 Task: Open Card Work Breakdown Structure Review in Board Market Opportunity Assessment and Prioritization to Workspace Diversity and Inclusion and add a team member Softage.2@softage.net, a label Yellow, a checklist Exchange-Traded Funds (ETFs), an attachment from your onedrive, a color Yellow and finally, add a card description 'Develop and launch new customer feedback program for product improvements' and a comment 'Let us make the most of this opportunity and approach this task with a positive attitude and a commitment to excellence.'. Add a start date 'Jan 06, 1900' with a due date 'Jan 13, 1900'
Action: Mouse moved to (96, 368)
Screenshot: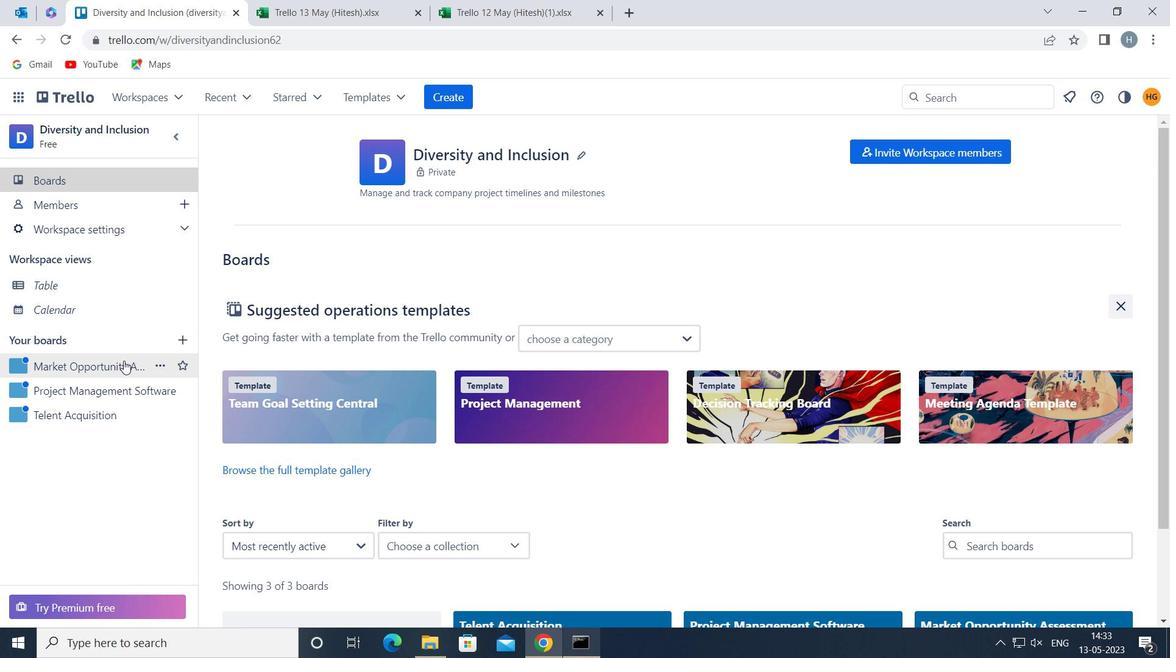 
Action: Mouse pressed left at (96, 368)
Screenshot: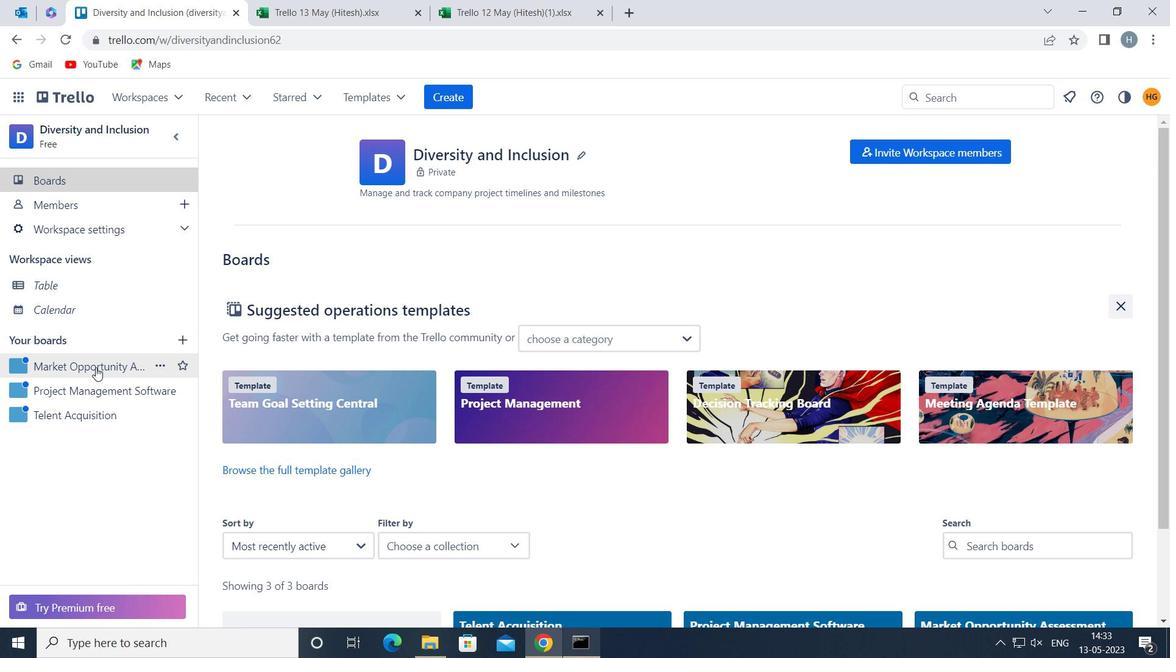 
Action: Mouse moved to (518, 213)
Screenshot: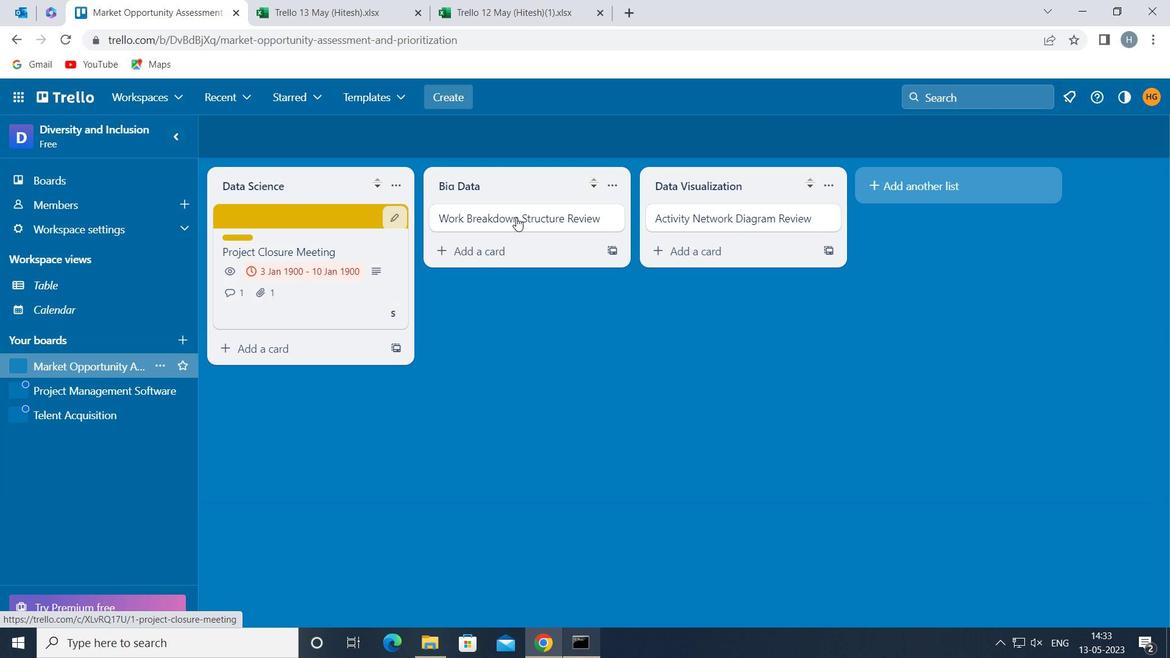 
Action: Mouse pressed left at (518, 213)
Screenshot: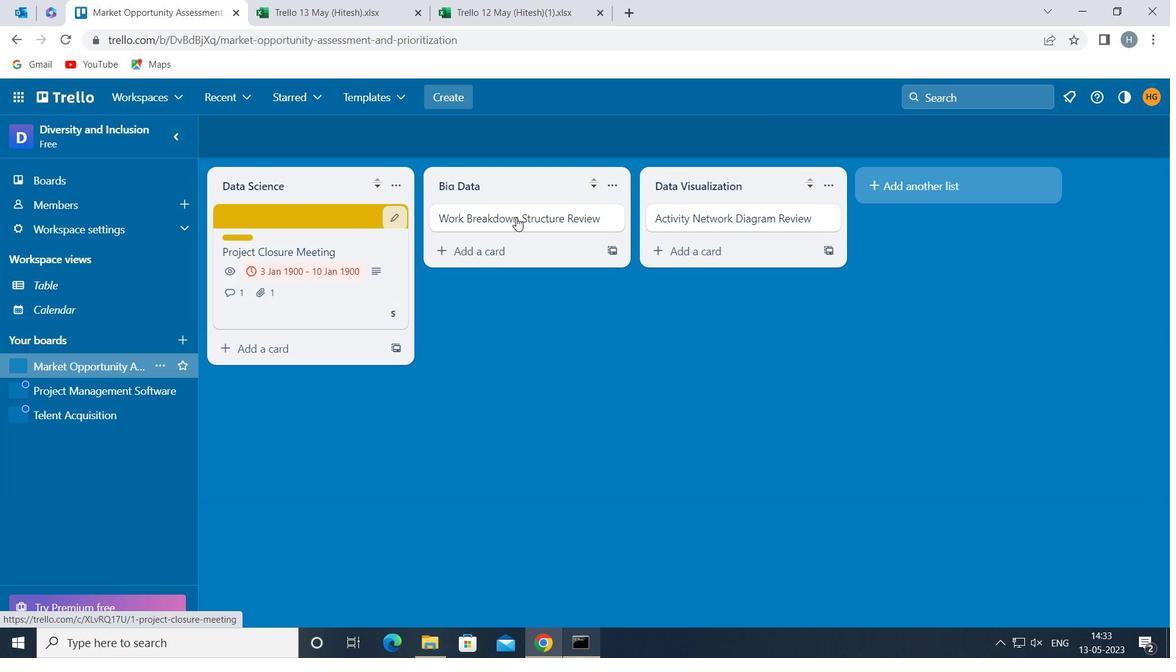 
Action: Mouse moved to (825, 267)
Screenshot: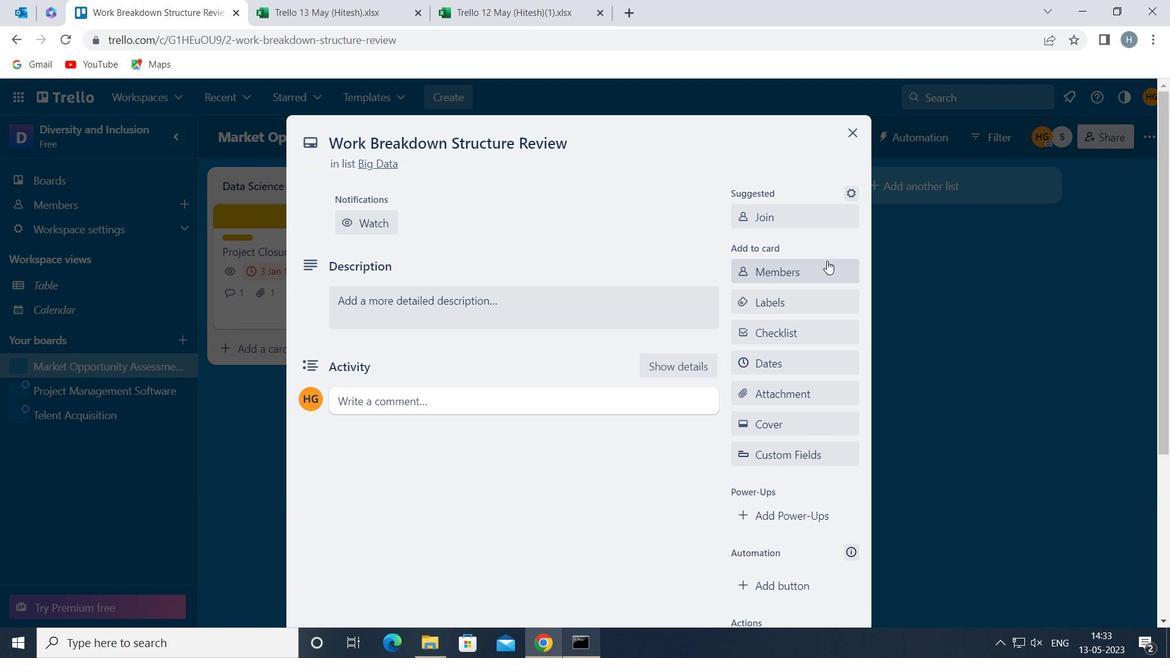 
Action: Mouse pressed left at (825, 267)
Screenshot: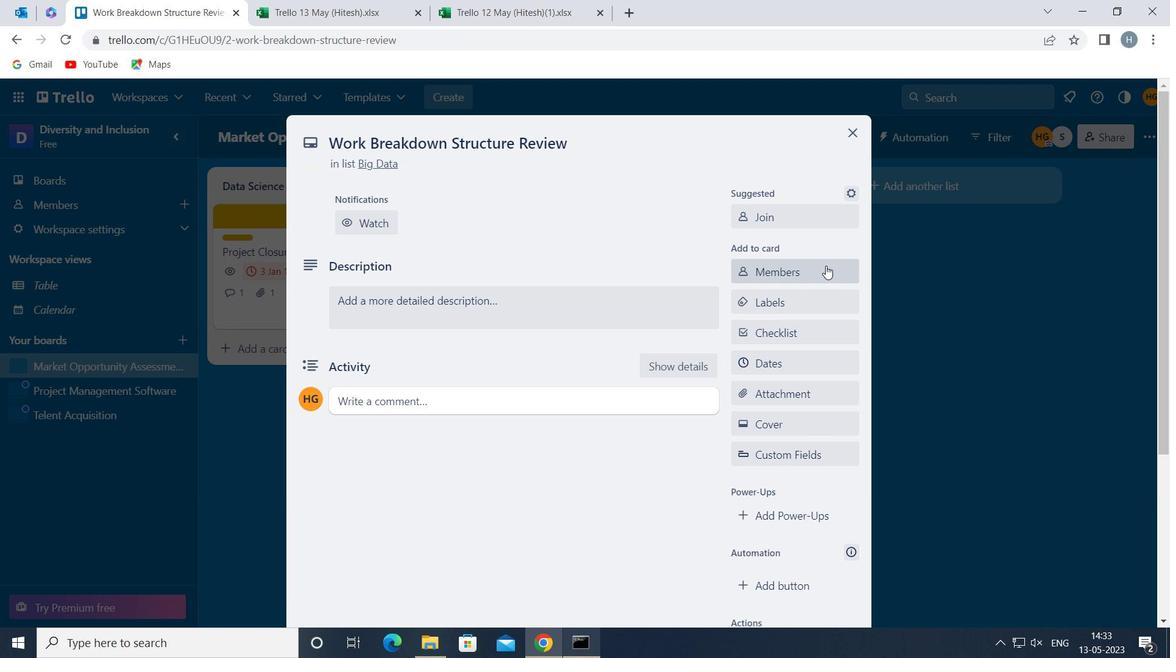 
Action: Key pressed softage
Screenshot: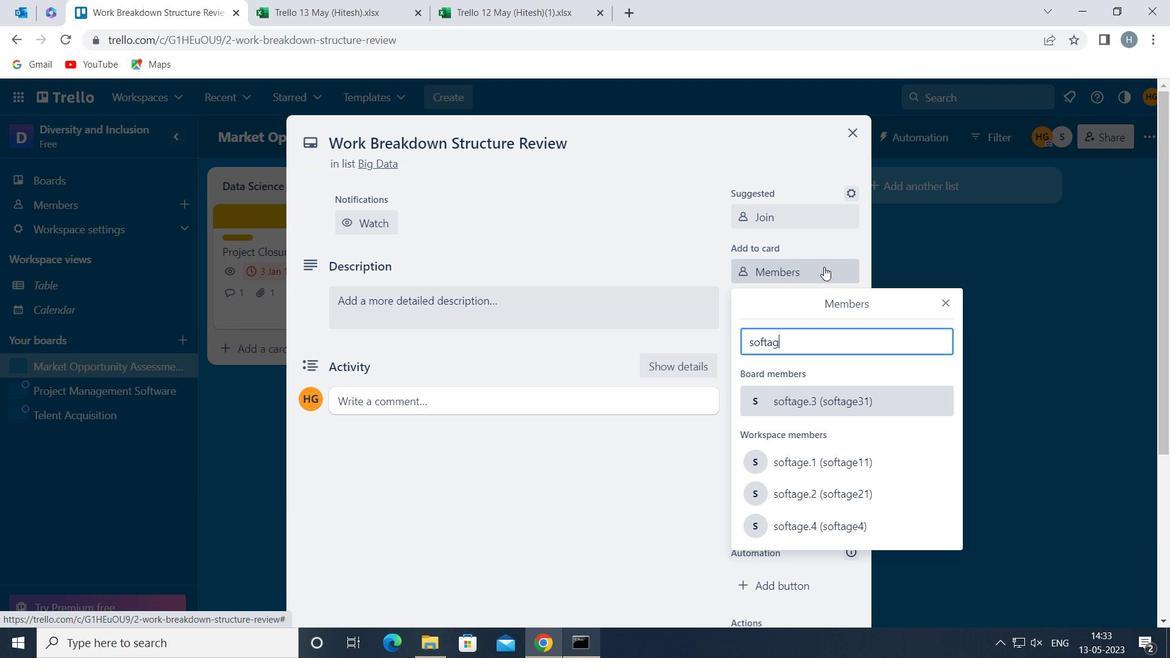 
Action: Mouse moved to (837, 489)
Screenshot: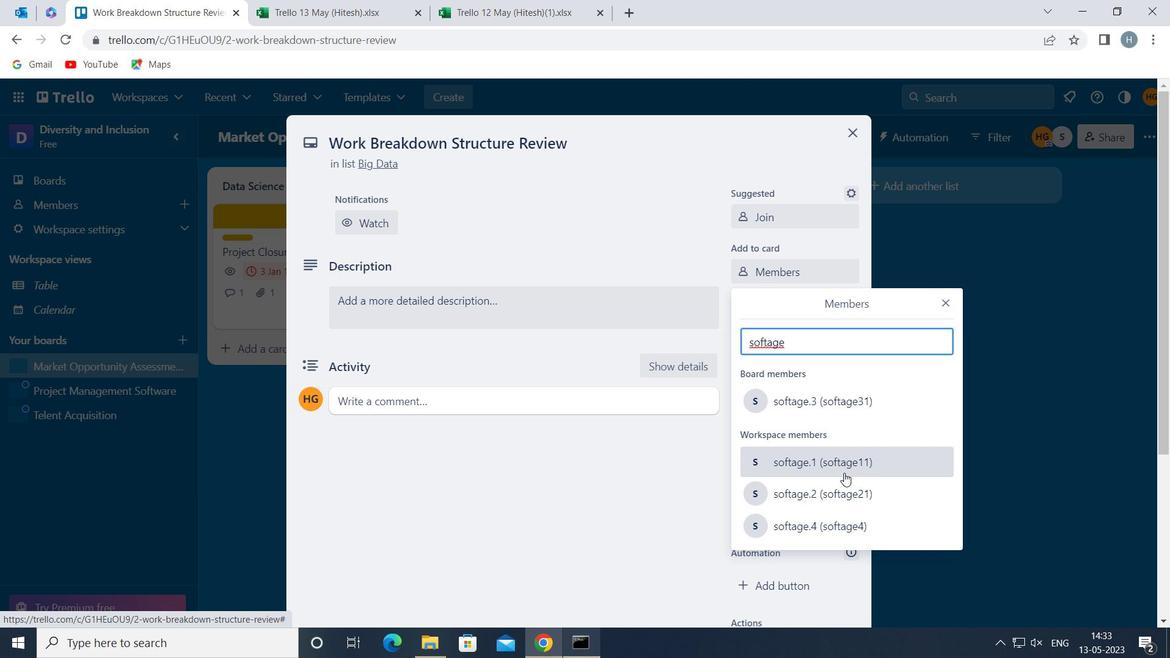 
Action: Mouse pressed left at (837, 489)
Screenshot: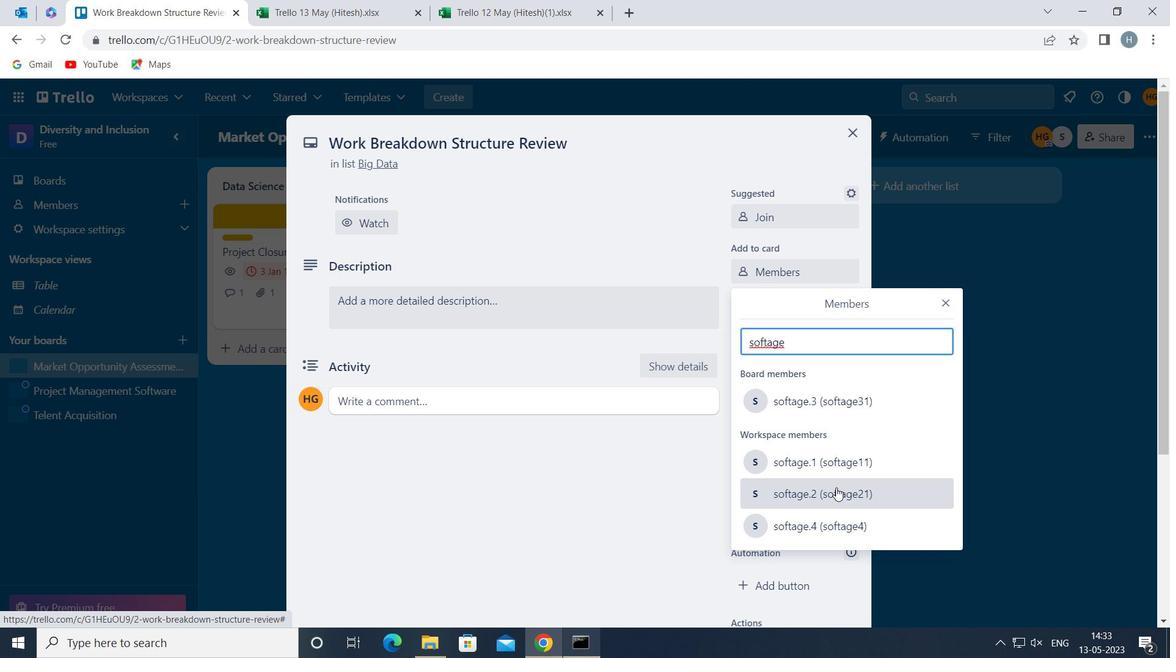 
Action: Mouse moved to (942, 304)
Screenshot: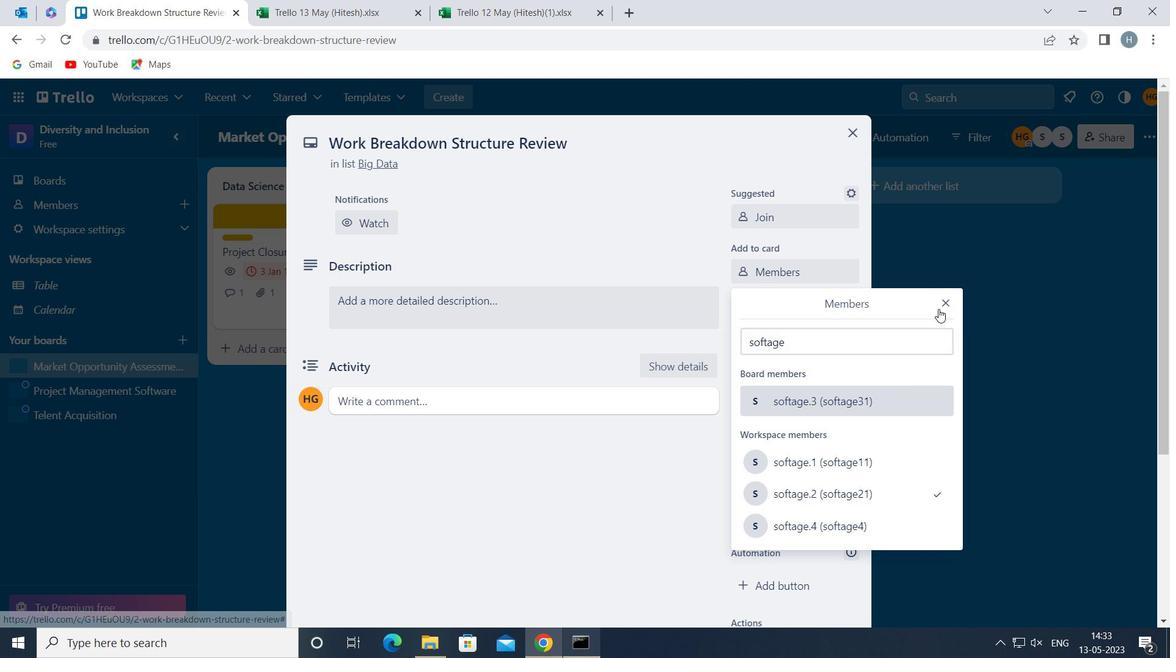 
Action: Mouse pressed left at (942, 304)
Screenshot: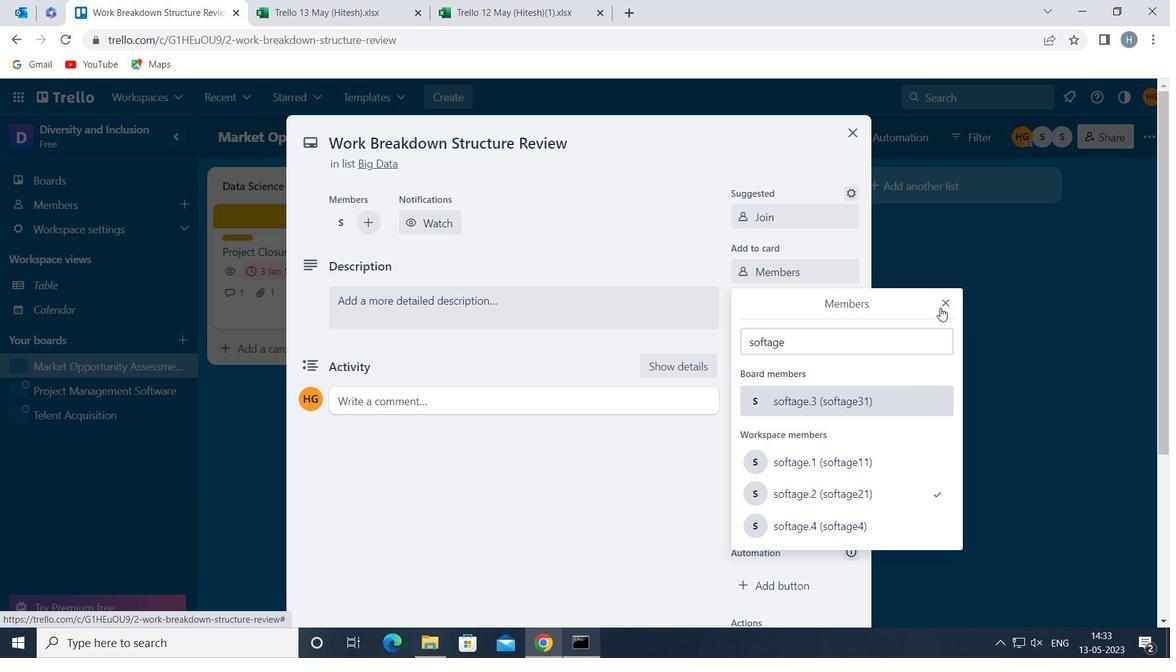 
Action: Mouse moved to (842, 298)
Screenshot: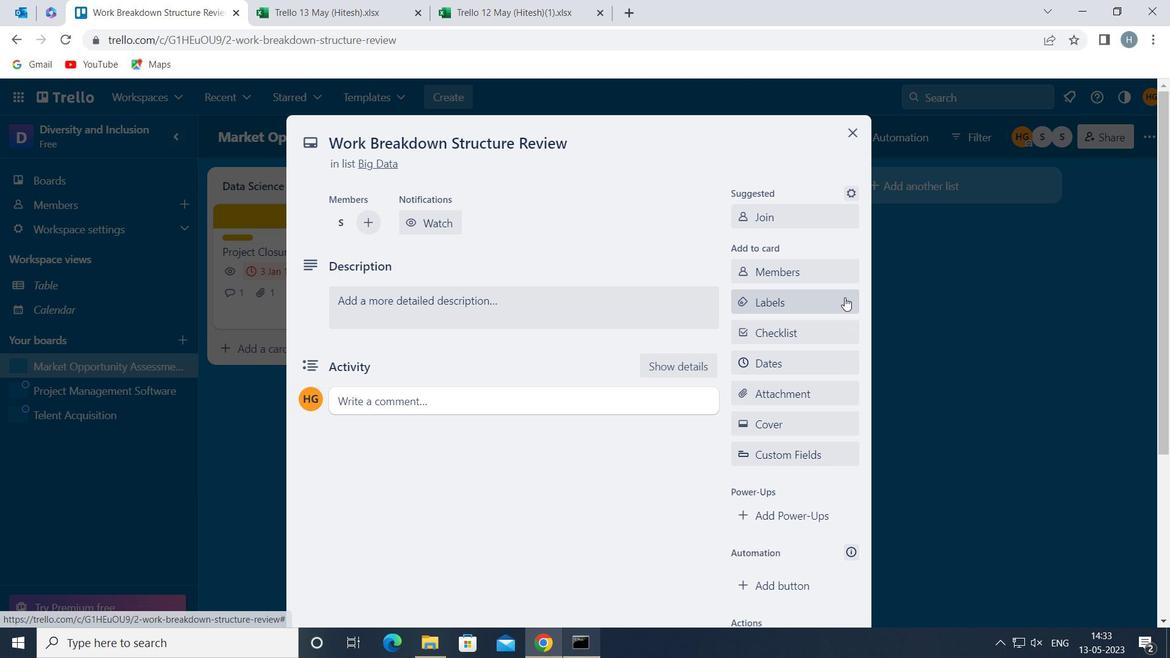 
Action: Mouse pressed left at (842, 298)
Screenshot: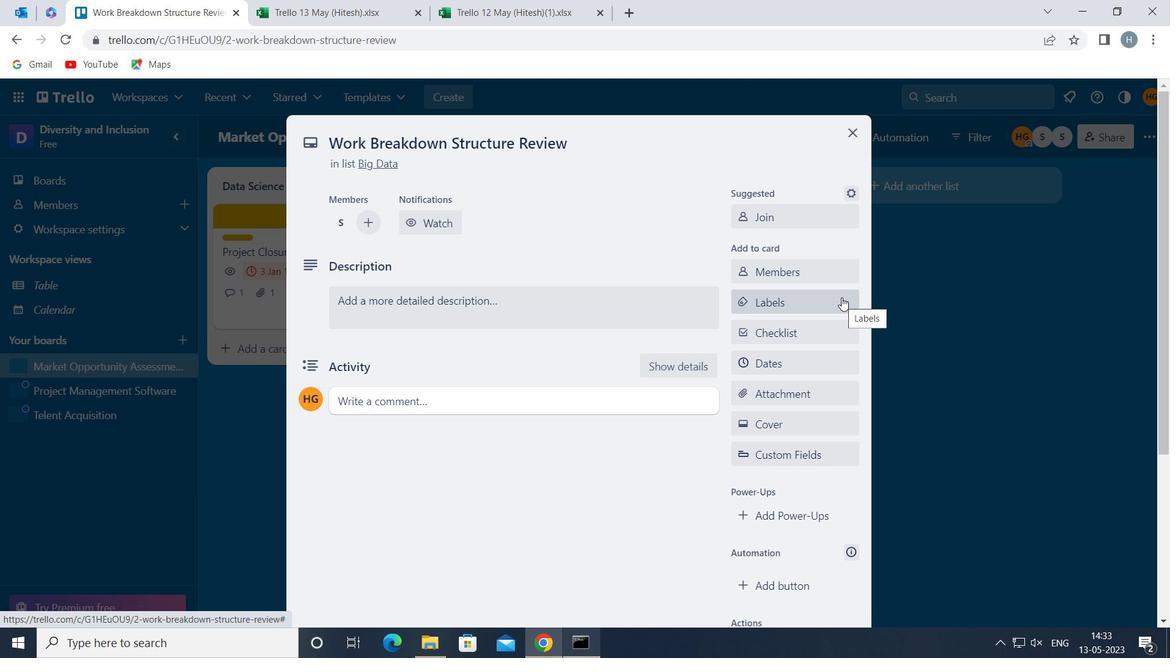 
Action: Mouse moved to (857, 253)
Screenshot: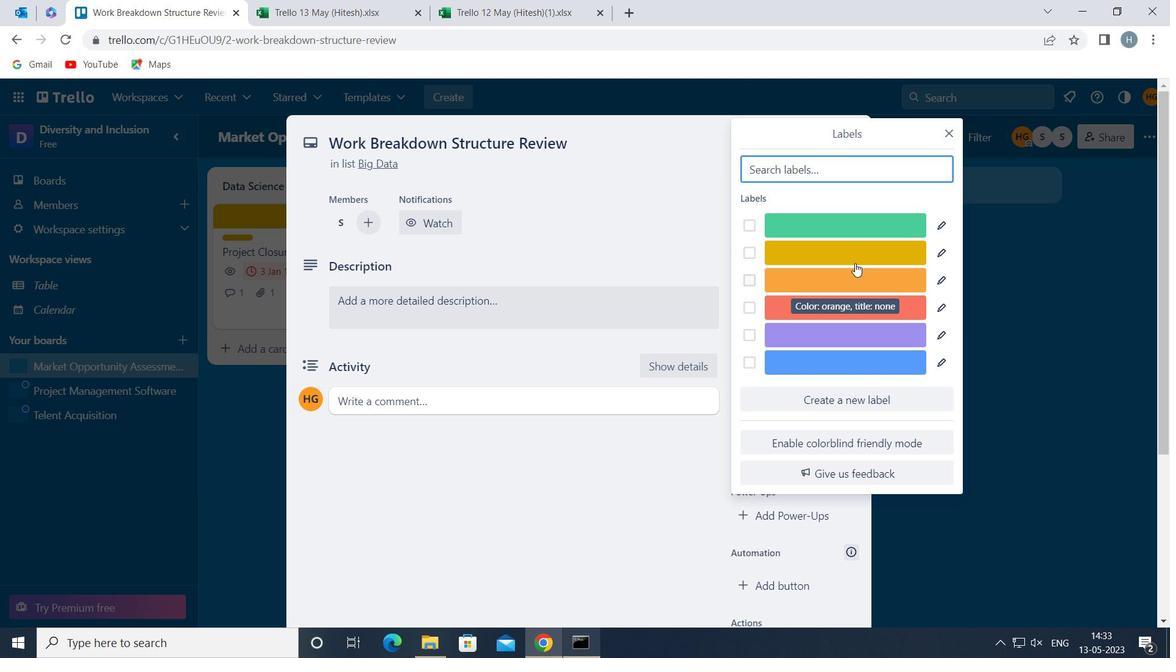 
Action: Mouse pressed left at (857, 253)
Screenshot: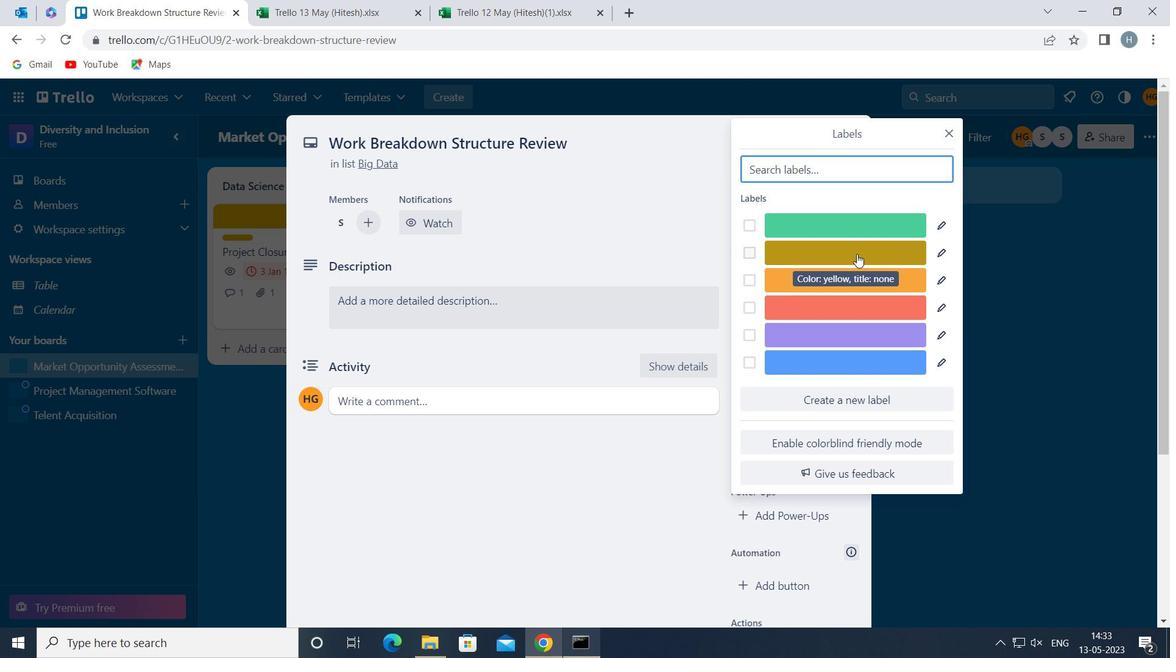 
Action: Mouse moved to (950, 131)
Screenshot: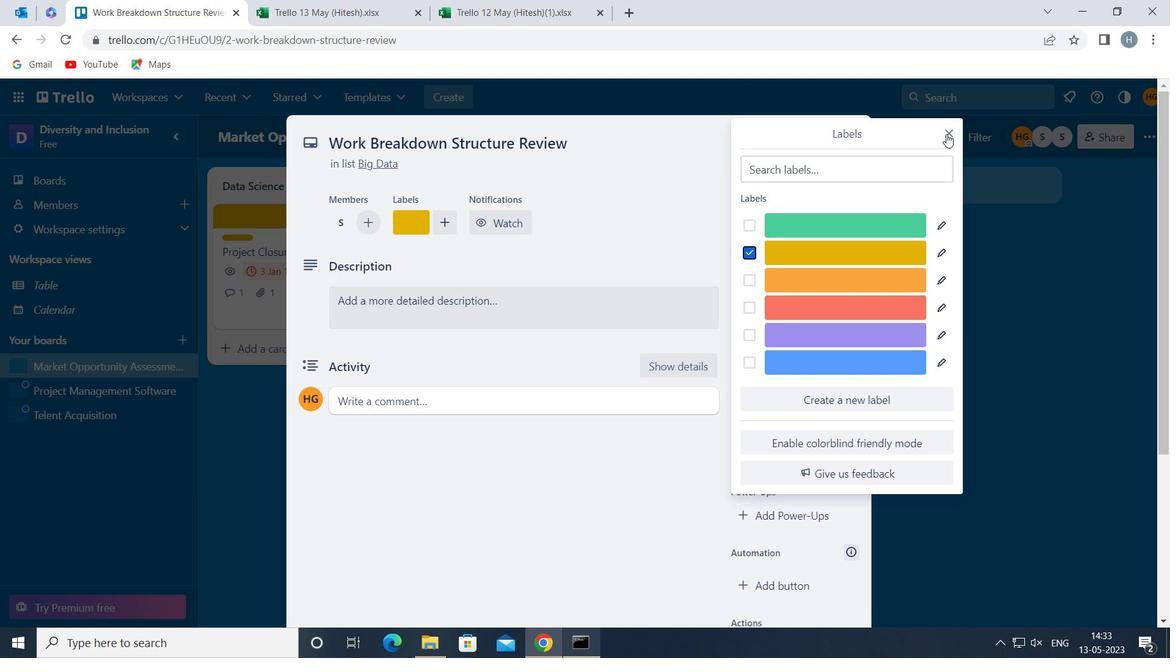 
Action: Mouse pressed left at (950, 131)
Screenshot: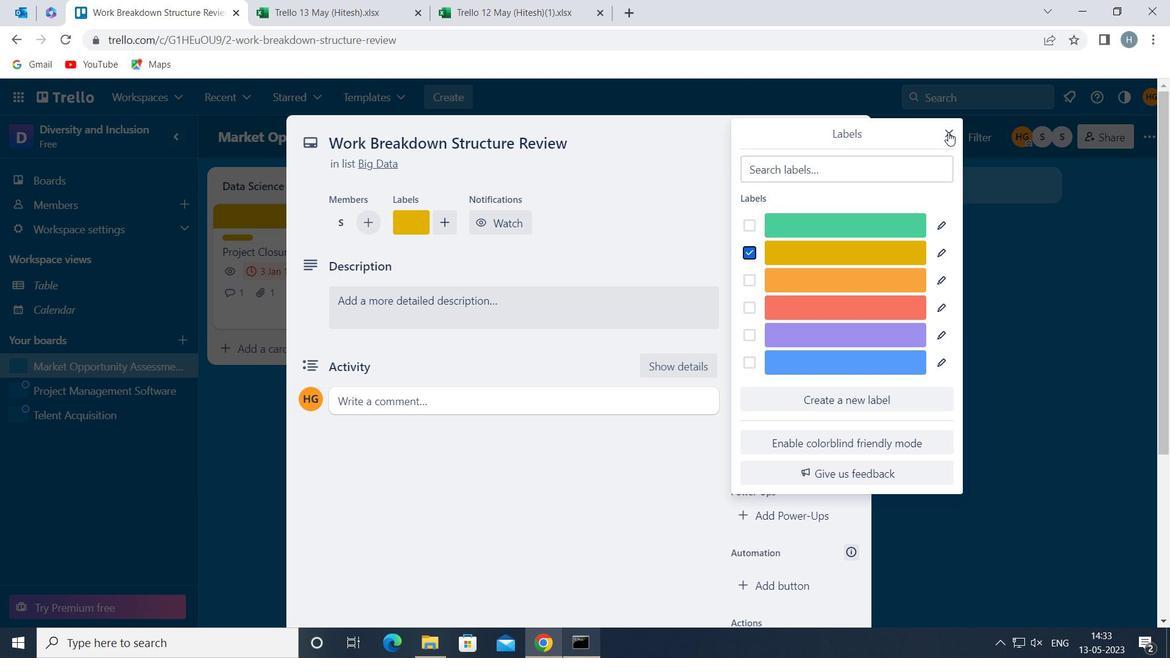 
Action: Mouse moved to (816, 330)
Screenshot: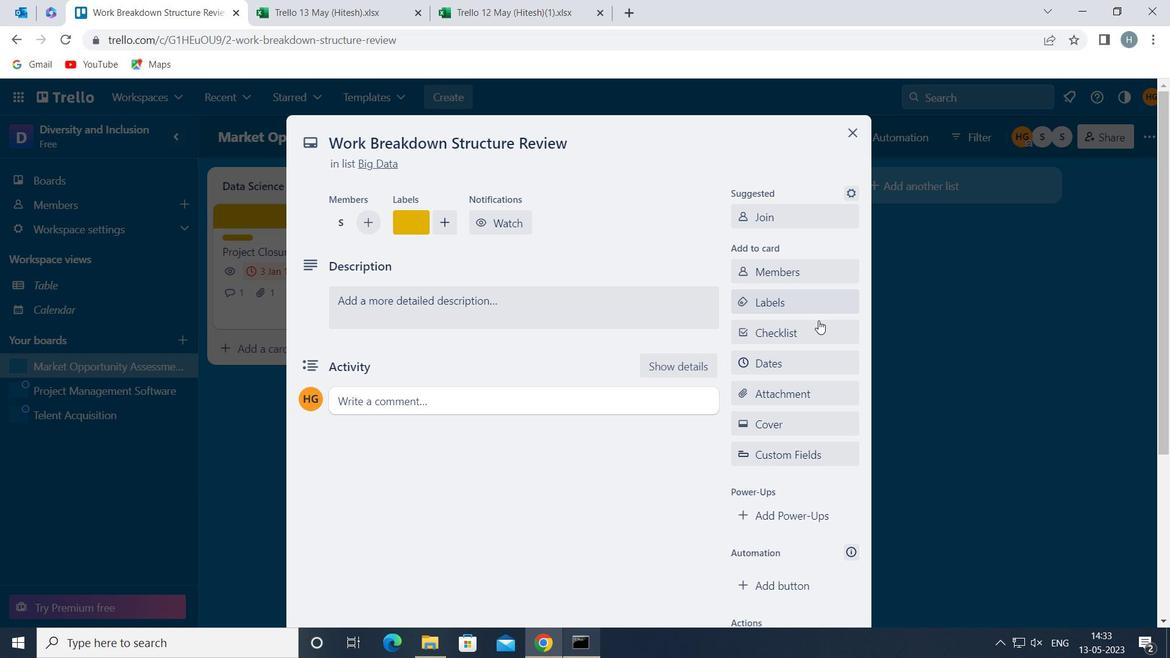 
Action: Mouse pressed left at (816, 330)
Screenshot: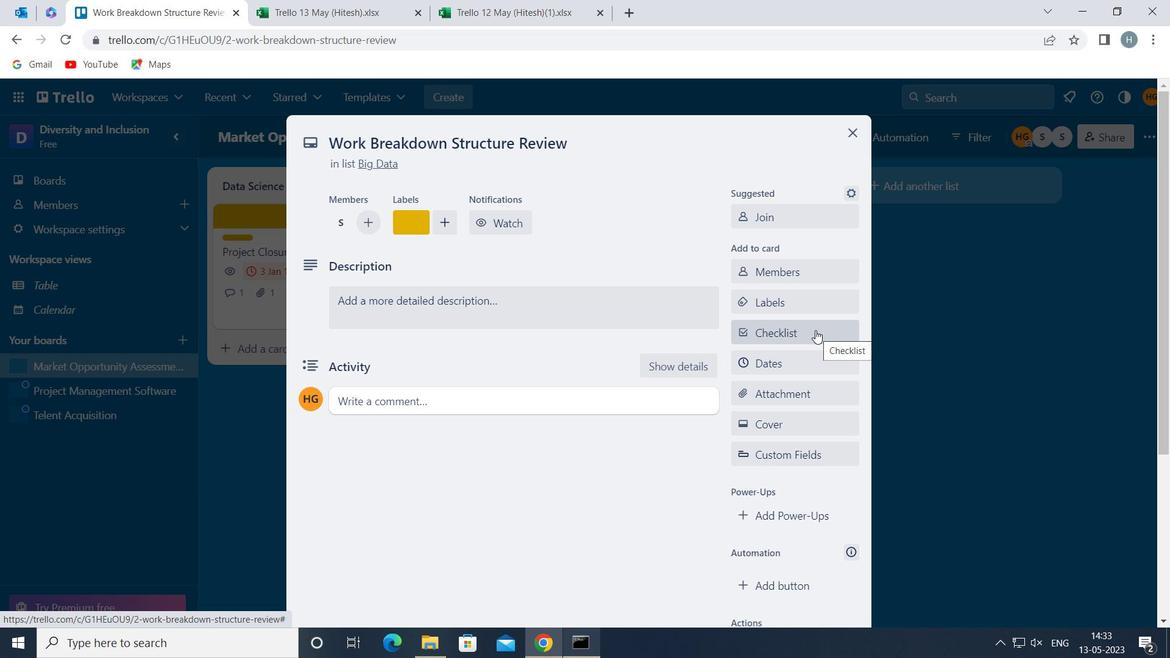 
Action: Key pressed <Key.shift>EXCHANGE<Key.space><Key.backspace>-<Key.shift>TRADED<Key.space><Key.shift>FUND<Key.space><Key.shift><Key.shift>(<Key.shift><Key.shift><Key.shift><Key.shift><Key.shift><Key.shift><Key.shift><Key.shift><Key.shift><Key.shift><Key.shift><Key.shift><Key.shift><Key.shift><Key.shift><Key.shift><Key.shift><Key.shift><Key.shift><Key.shift><Key.shift><Key.shift><Key.shift><Key.shift>ETFS<Key.shift_r>0<Key.backspace><Key.shift_r>)
Screenshot: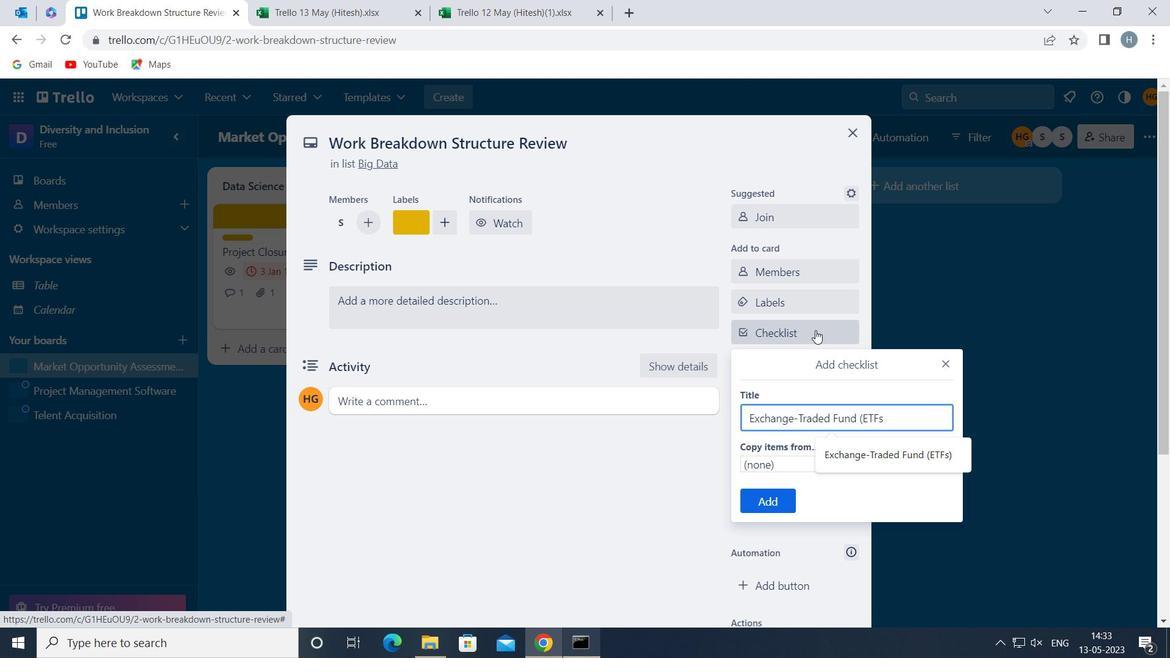 
Action: Mouse moved to (781, 499)
Screenshot: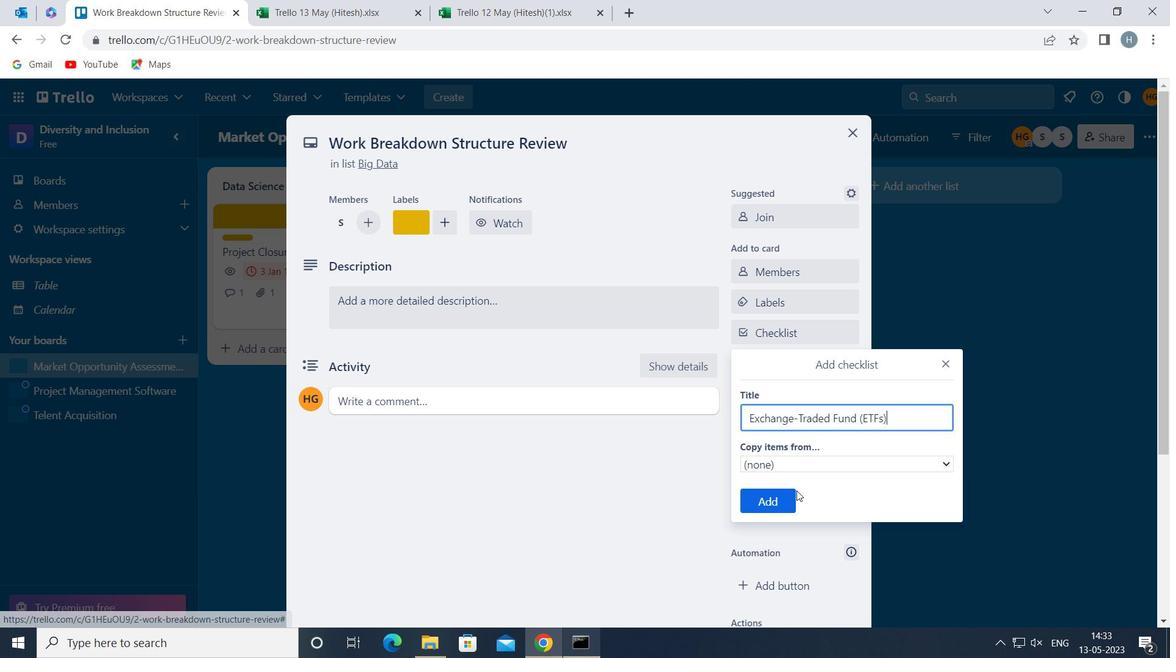 
Action: Mouse pressed left at (781, 499)
Screenshot: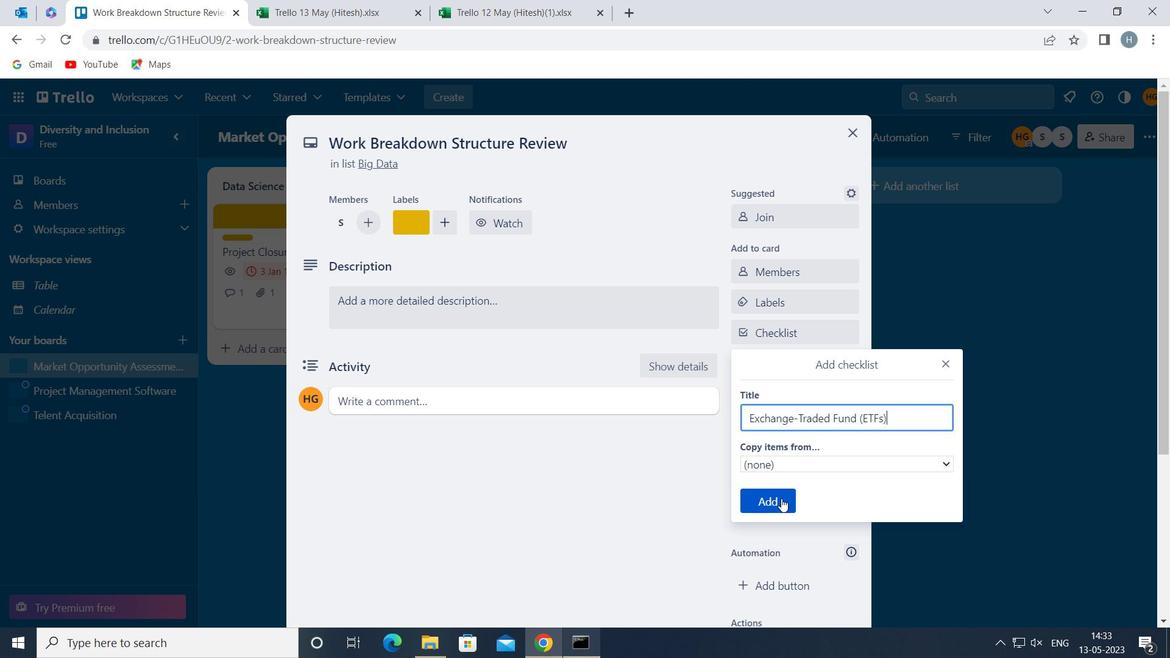 
Action: Mouse moved to (798, 392)
Screenshot: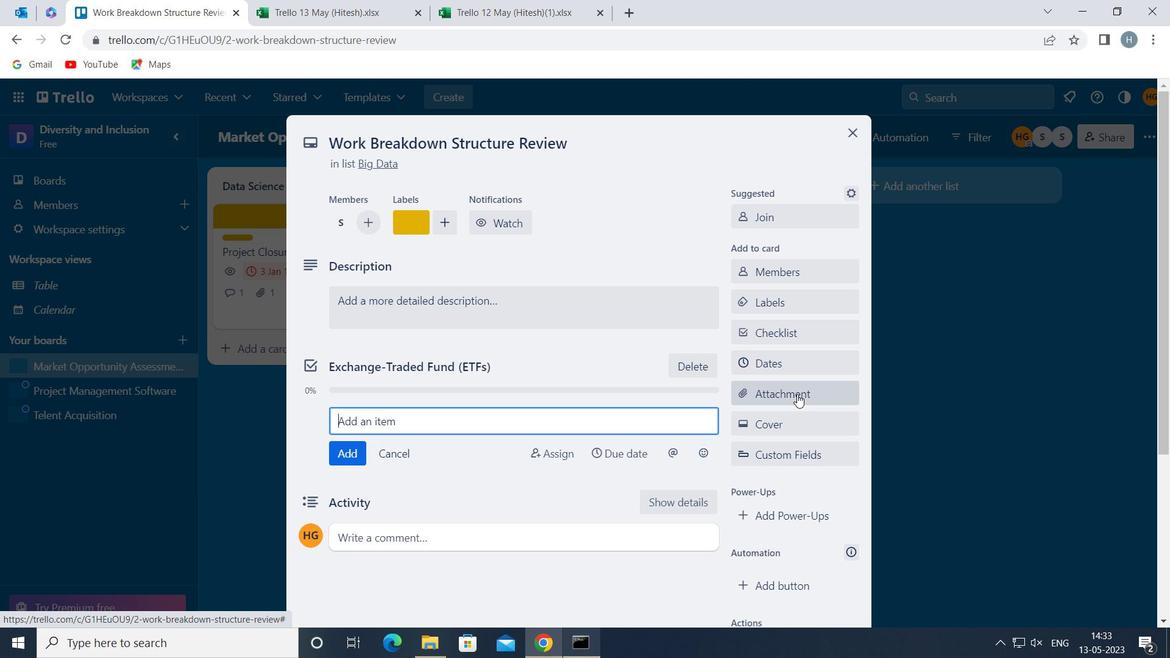 
Action: Mouse pressed left at (798, 392)
Screenshot: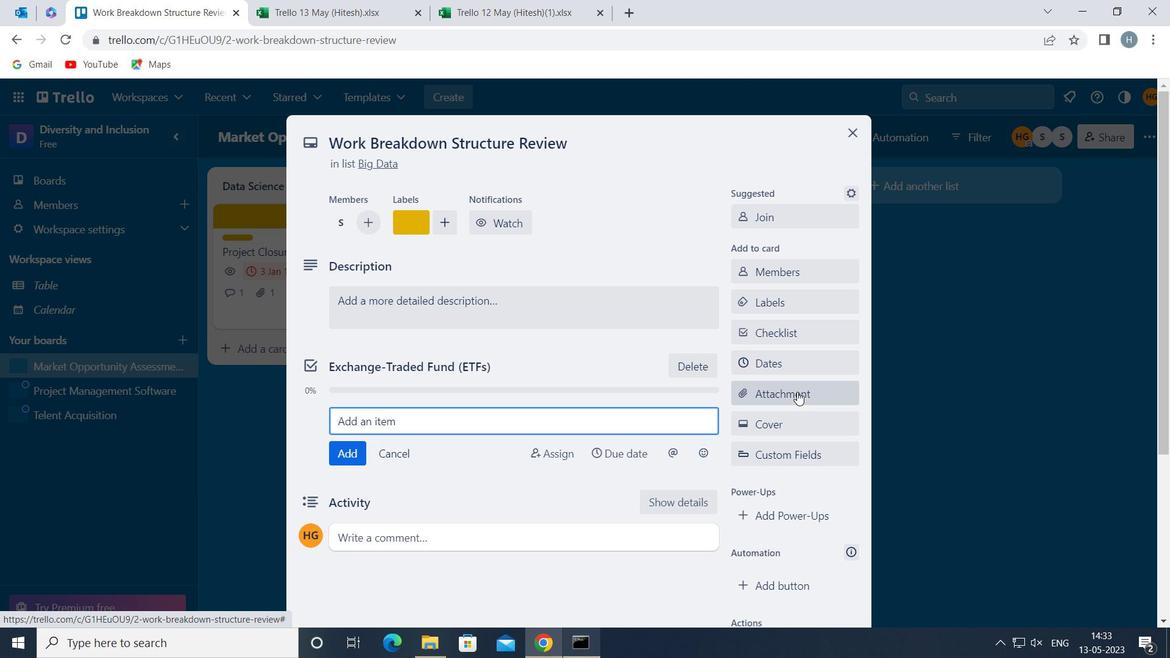 
Action: Mouse moved to (842, 282)
Screenshot: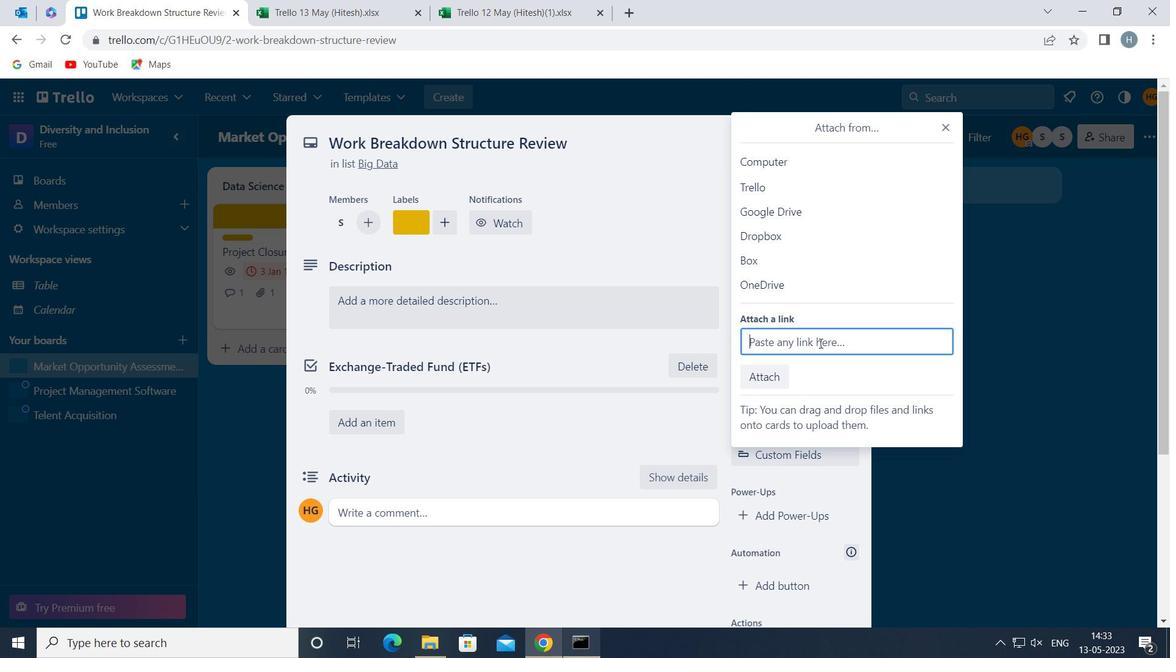 
Action: Mouse pressed left at (842, 282)
Screenshot: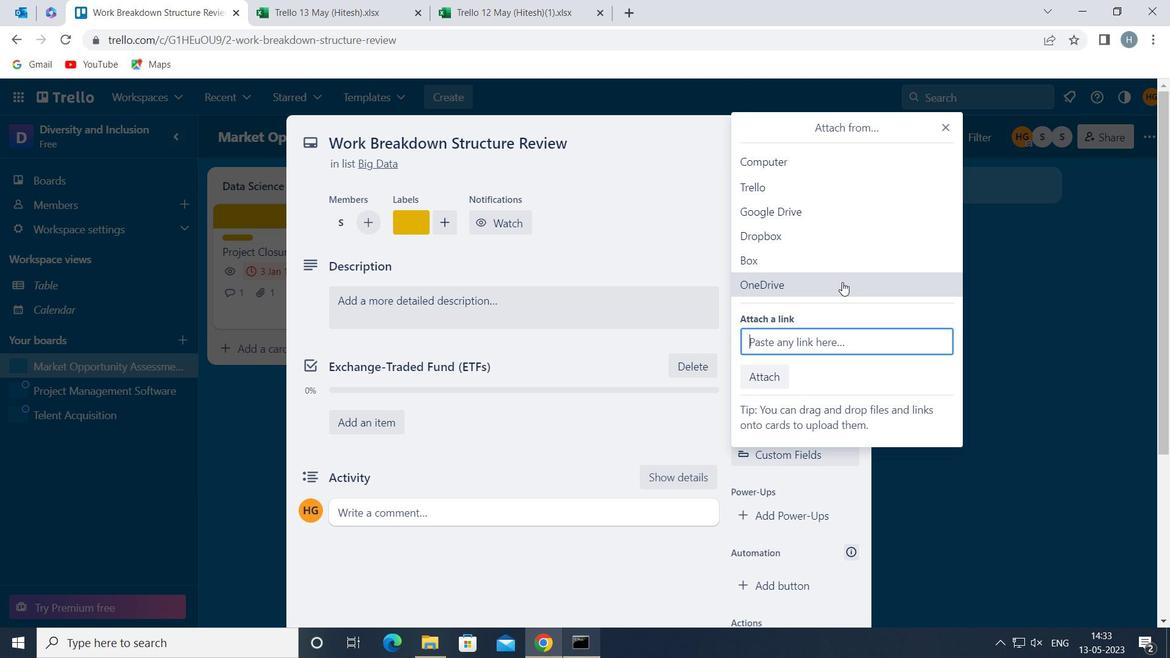 
Action: Mouse moved to (615, 221)
Screenshot: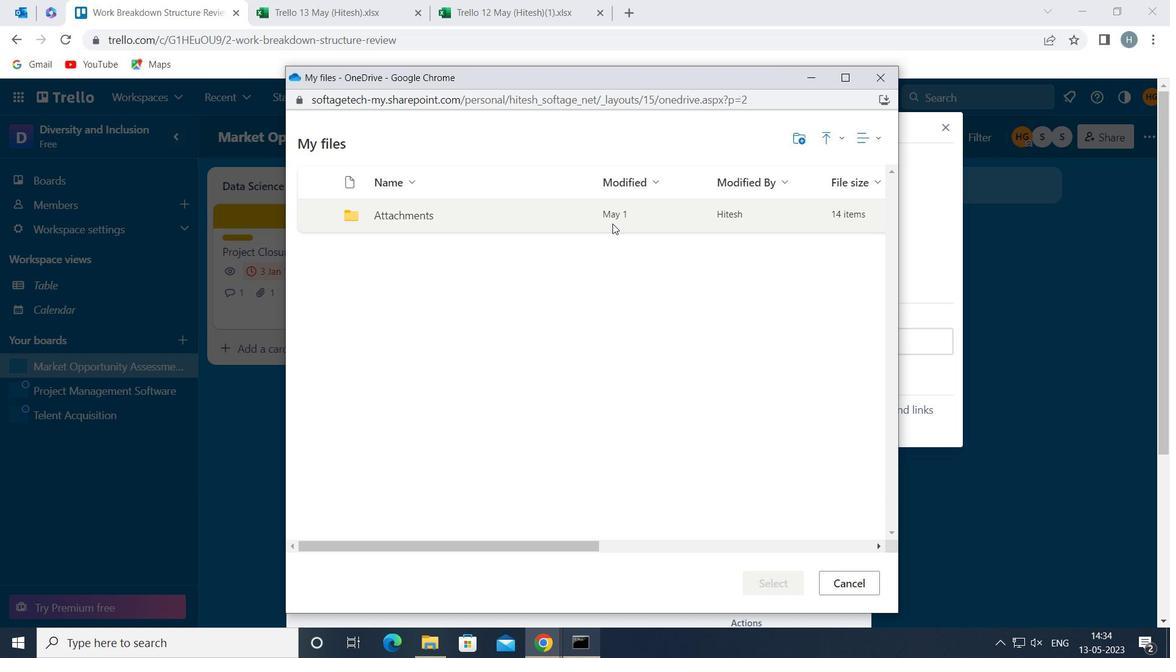 
Action: Mouse pressed left at (615, 221)
Screenshot: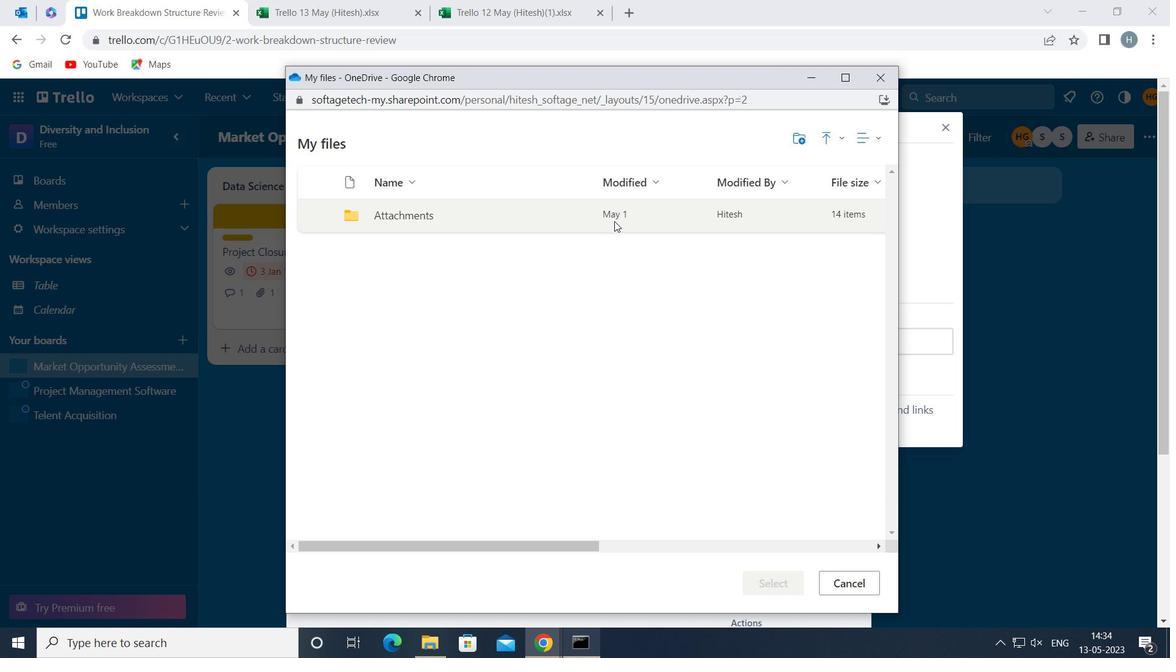 
Action: Mouse pressed left at (615, 221)
Screenshot: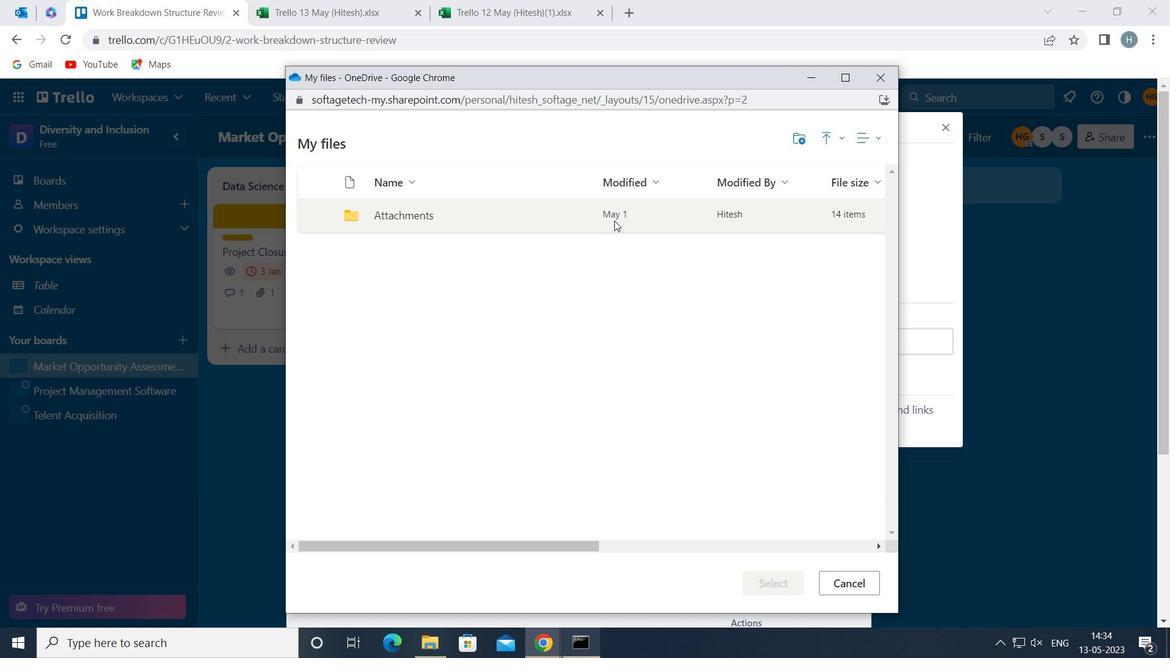 
Action: Mouse moved to (623, 241)
Screenshot: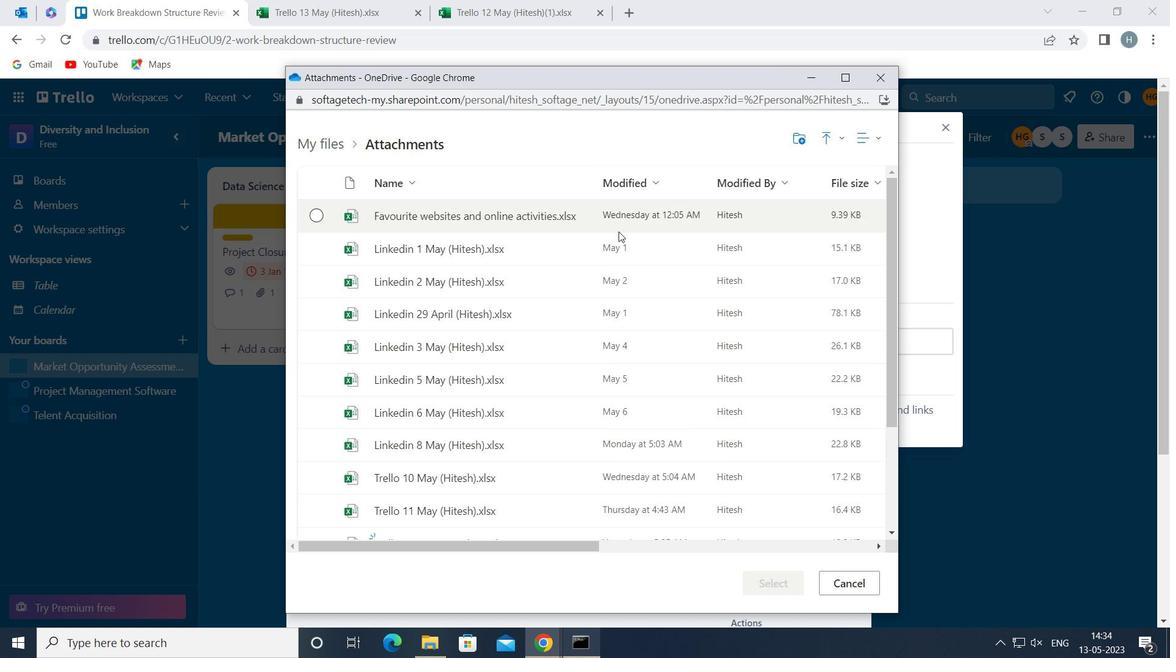 
Action: Mouse pressed left at (623, 241)
Screenshot: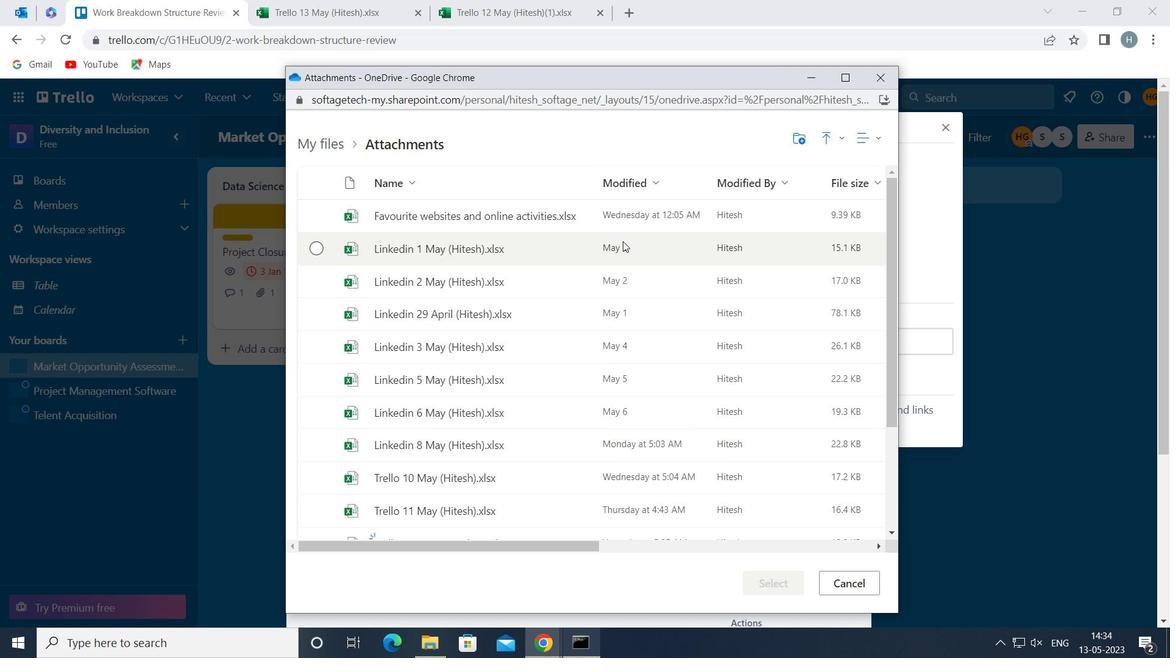 
Action: Mouse moved to (782, 579)
Screenshot: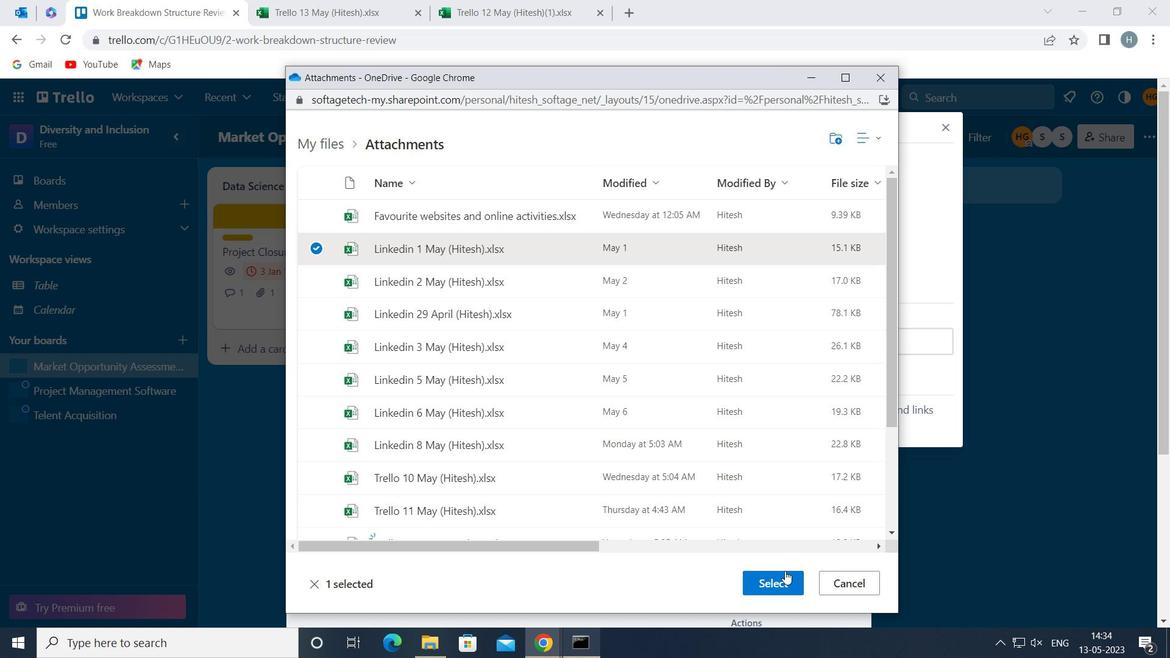 
Action: Mouse pressed left at (782, 579)
Screenshot: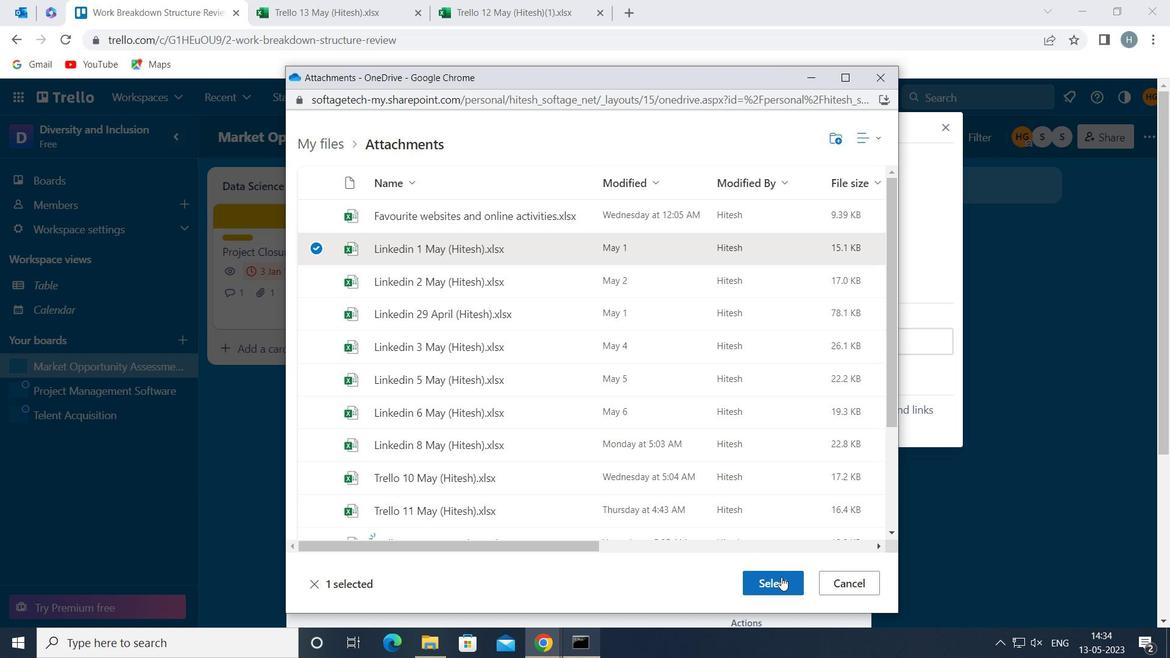 
Action: Mouse moved to (792, 417)
Screenshot: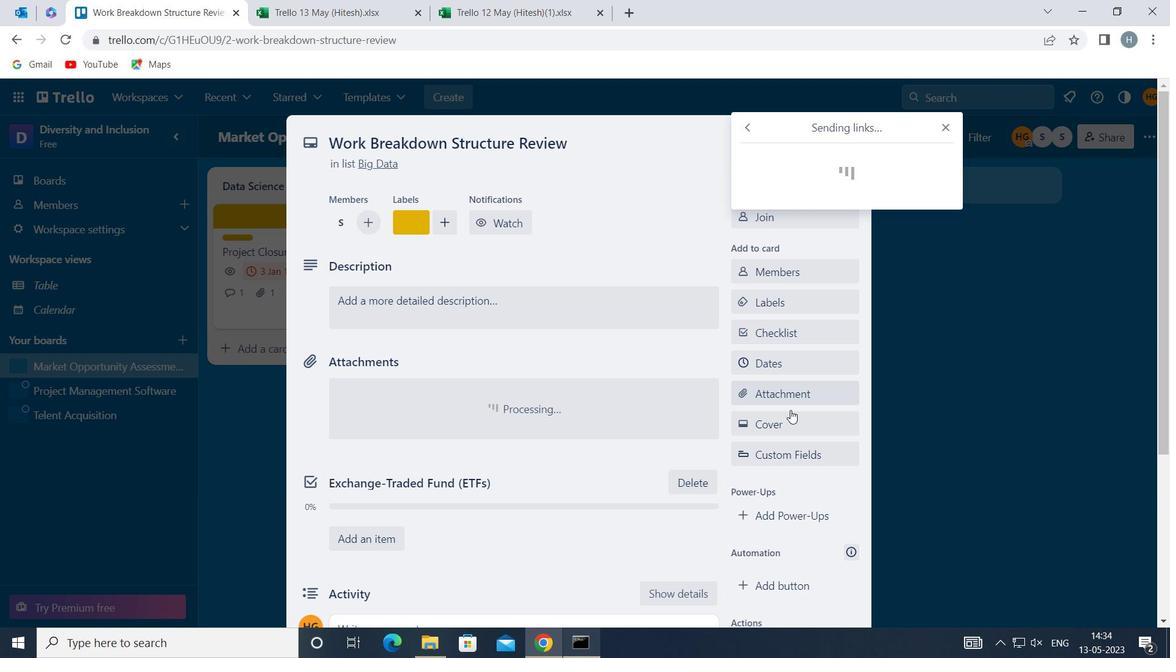 
Action: Mouse pressed left at (792, 417)
Screenshot: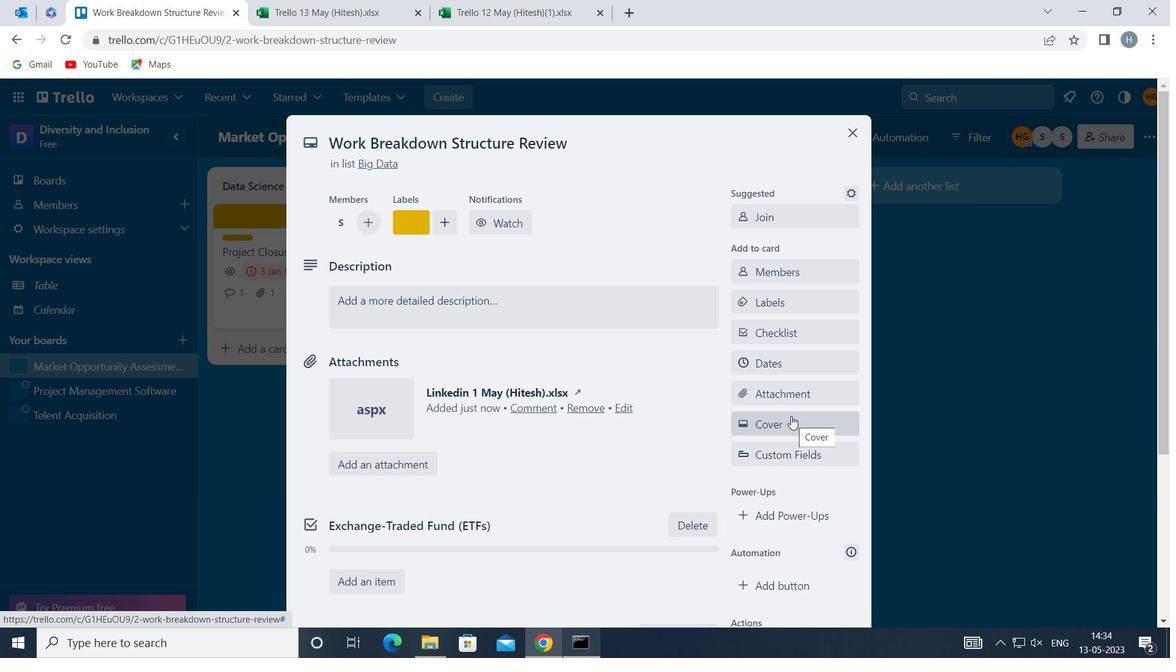 
Action: Mouse moved to (803, 323)
Screenshot: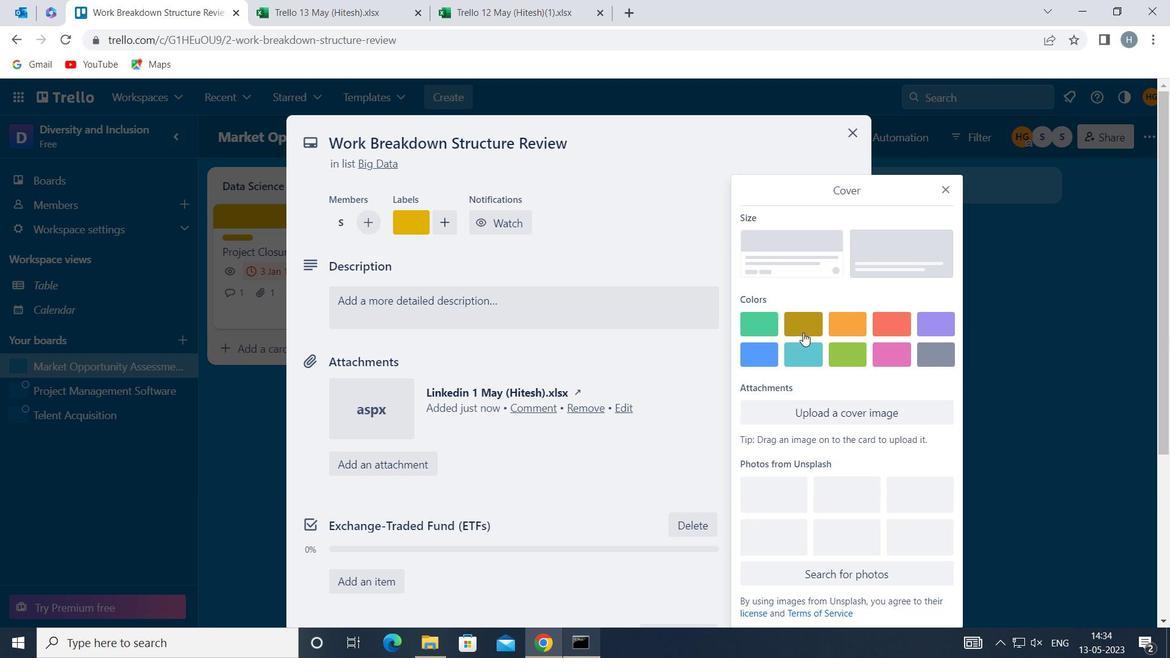 
Action: Mouse pressed left at (803, 323)
Screenshot: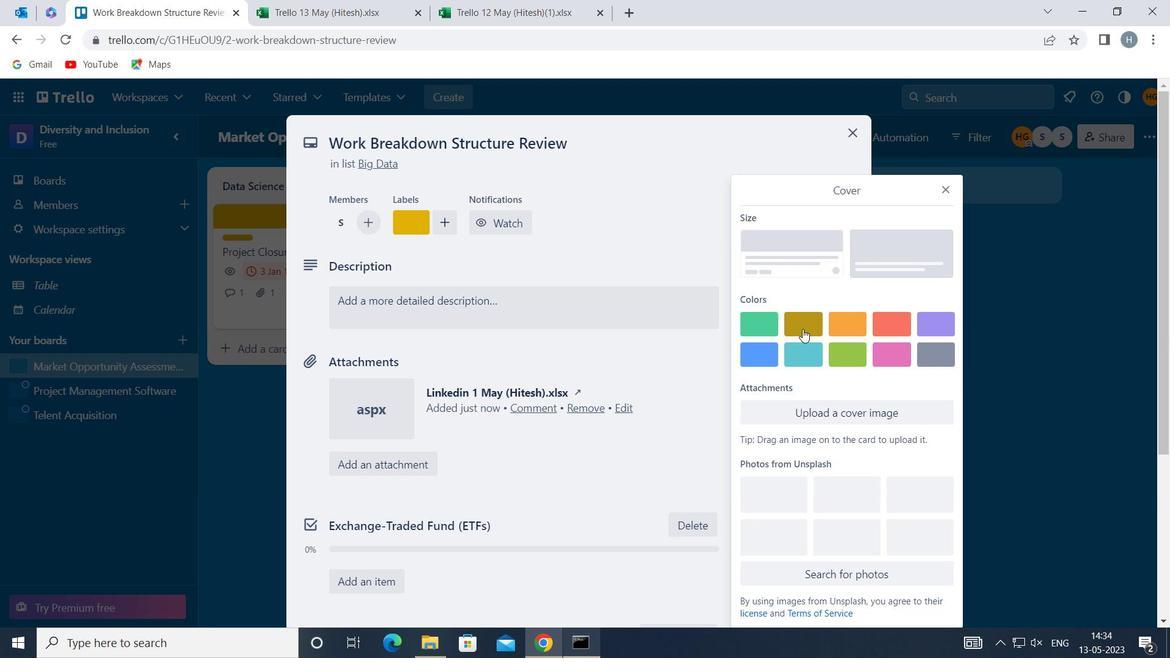 
Action: Mouse moved to (947, 160)
Screenshot: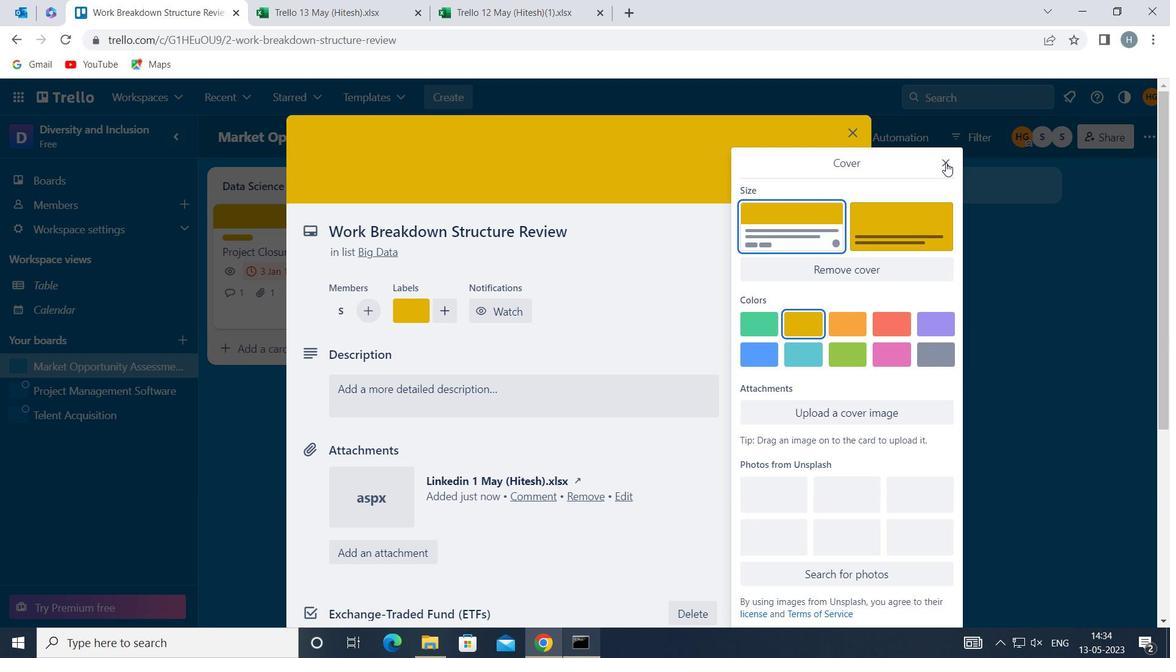 
Action: Mouse pressed left at (947, 160)
Screenshot: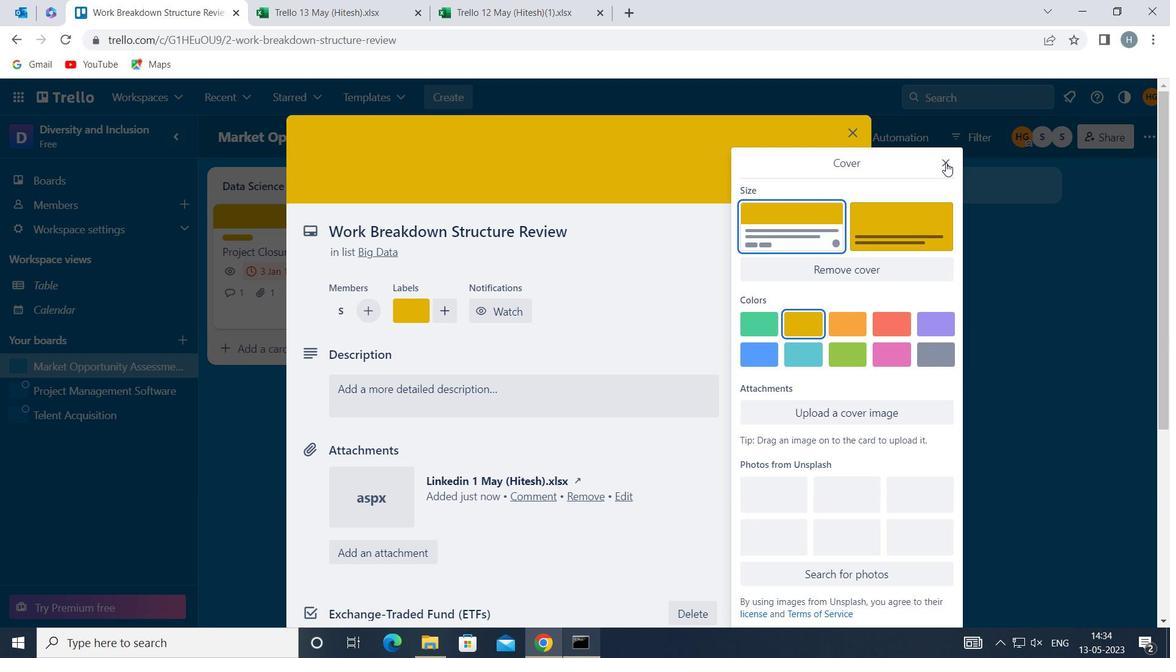 
Action: Mouse moved to (653, 382)
Screenshot: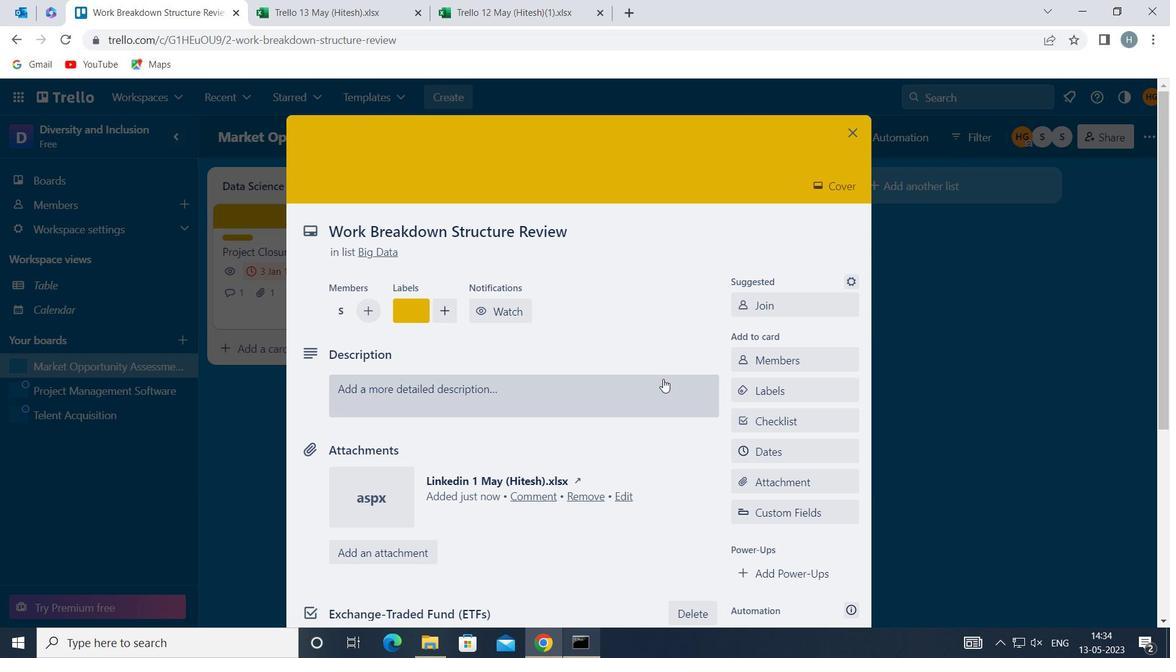 
Action: Mouse pressed left at (653, 382)
Screenshot: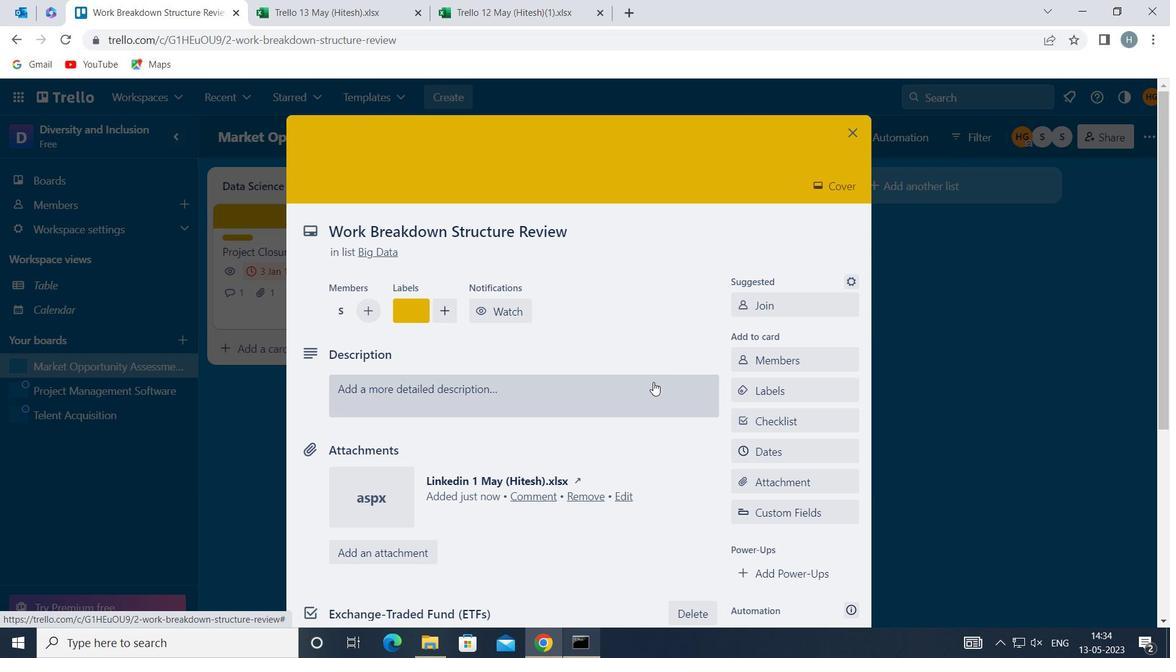 
Action: Key pressed <Key.shift>DEVELOP<Key.space>AND<Key.space>LAUNCH<Key.space>NEW<Key.space>CUSTOMER<Key.space>FEEDBACK<Key.space>PROGRAM<Key.space>FOR<Key.space>PRODUCT<Key.space>IMPROVEMENTS
Screenshot: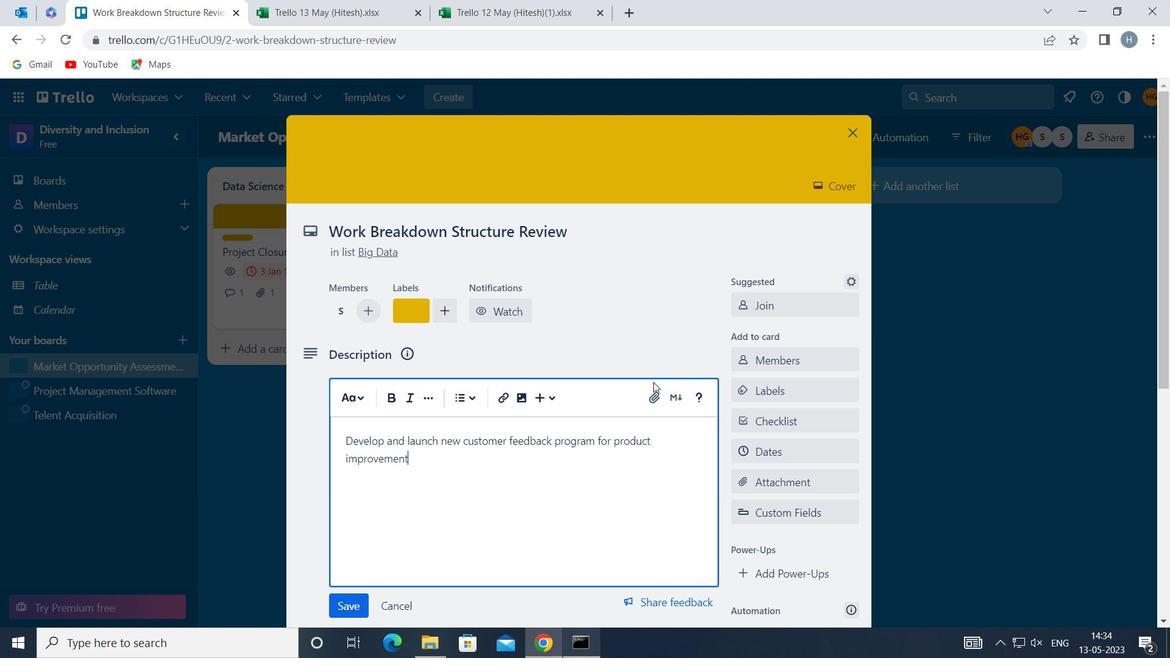 
Action: Mouse moved to (344, 598)
Screenshot: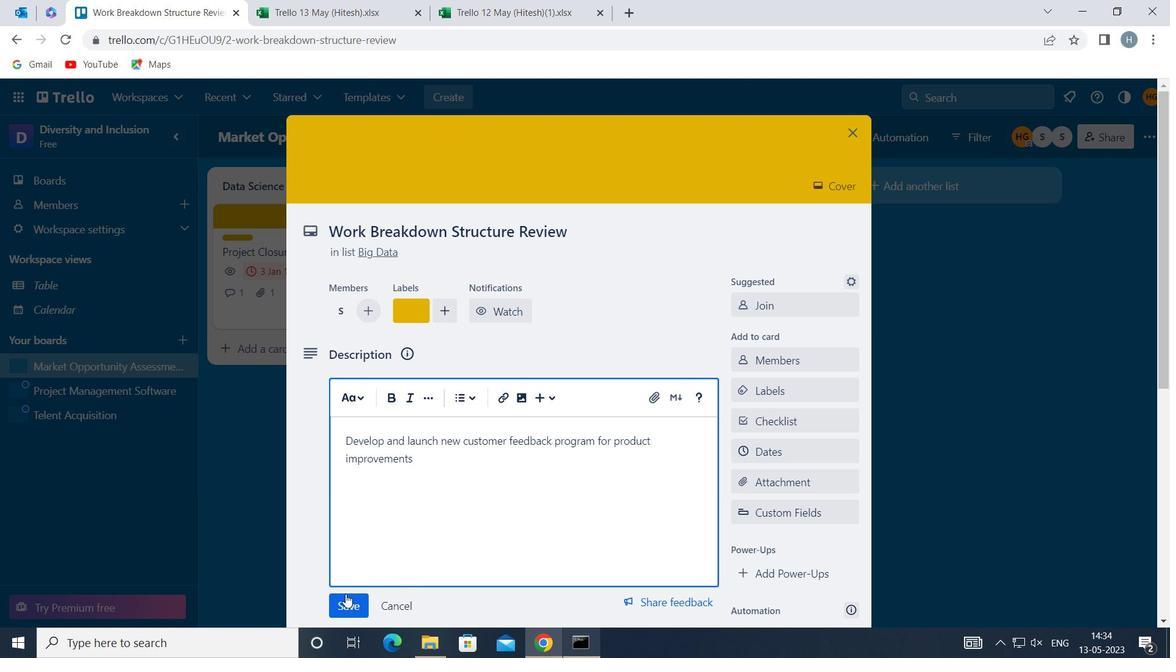 
Action: Mouse pressed left at (344, 598)
Screenshot: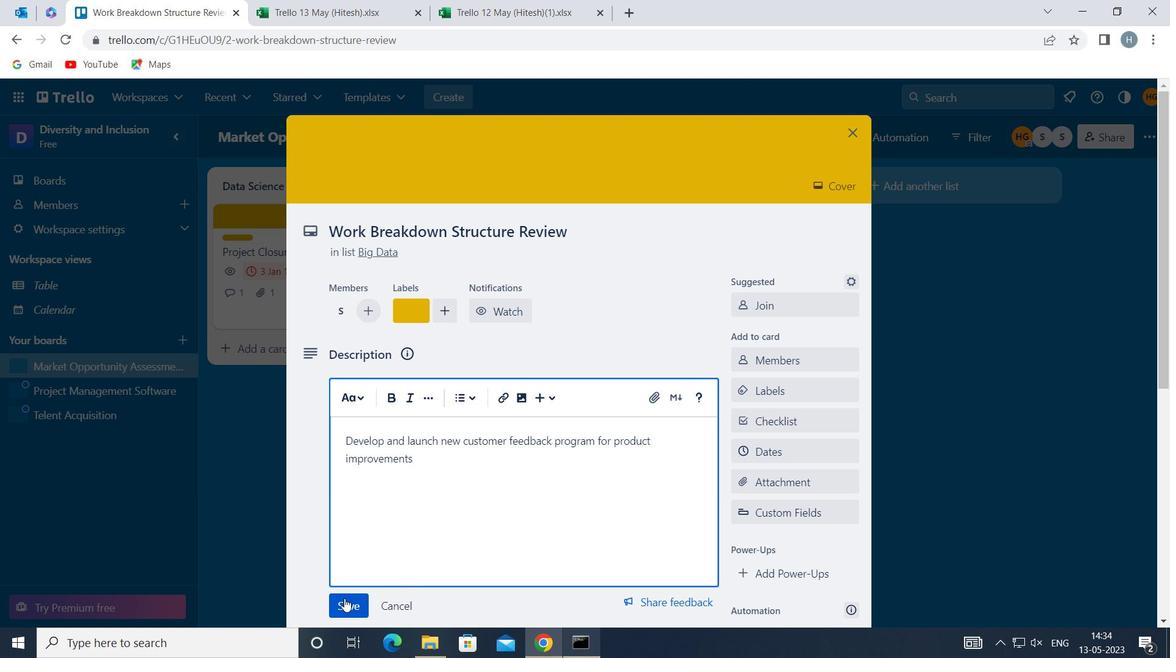 
Action: Mouse moved to (400, 508)
Screenshot: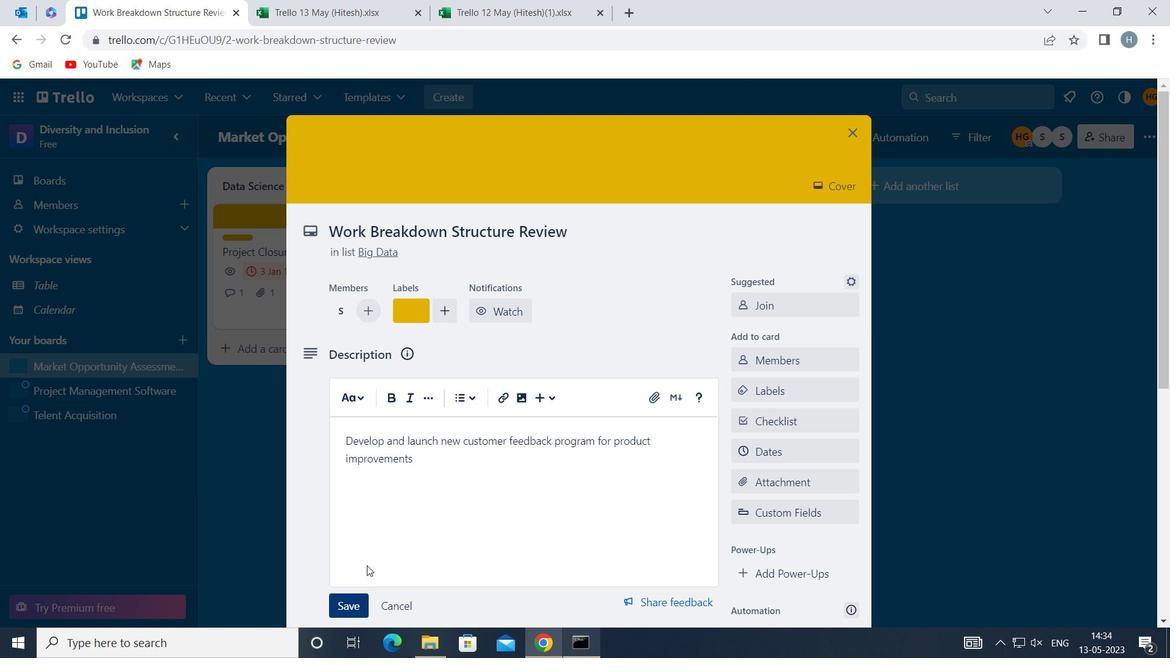 
Action: Mouse scrolled (400, 507) with delta (0, 0)
Screenshot: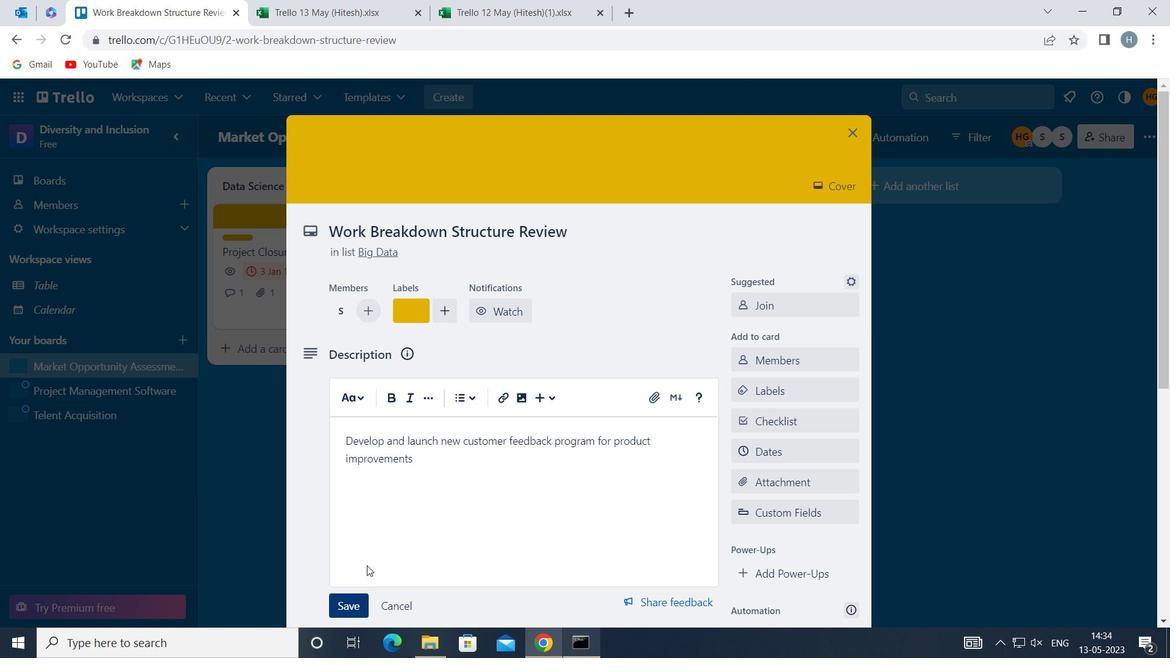 
Action: Mouse scrolled (400, 507) with delta (0, 0)
Screenshot: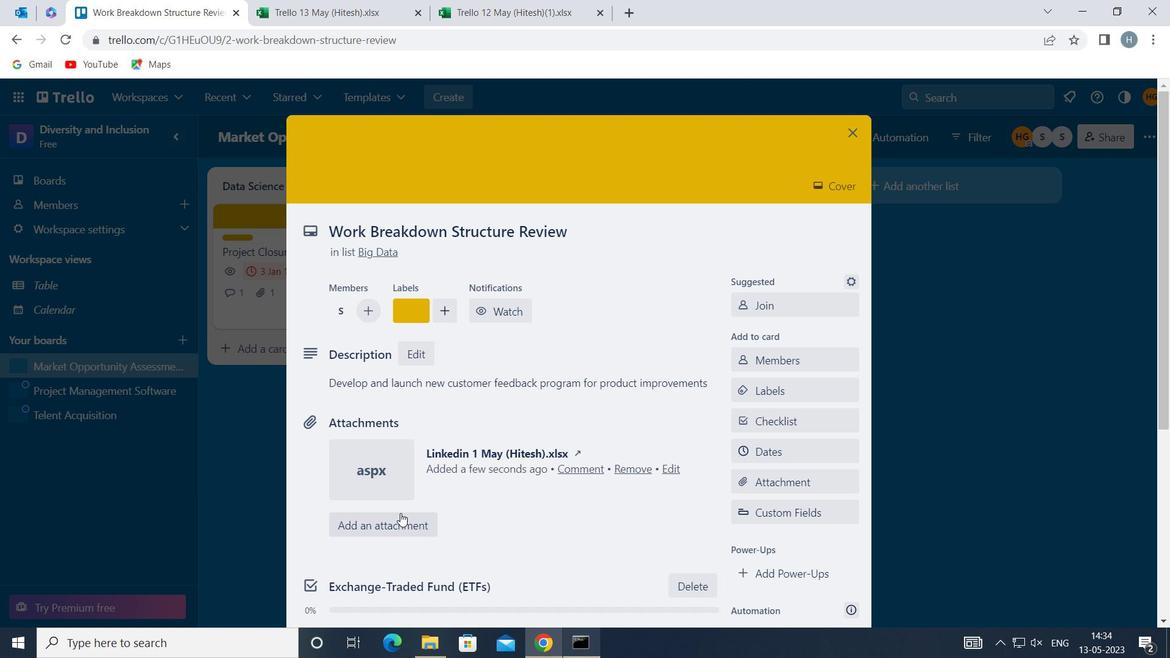 
Action: Mouse scrolled (400, 507) with delta (0, 0)
Screenshot: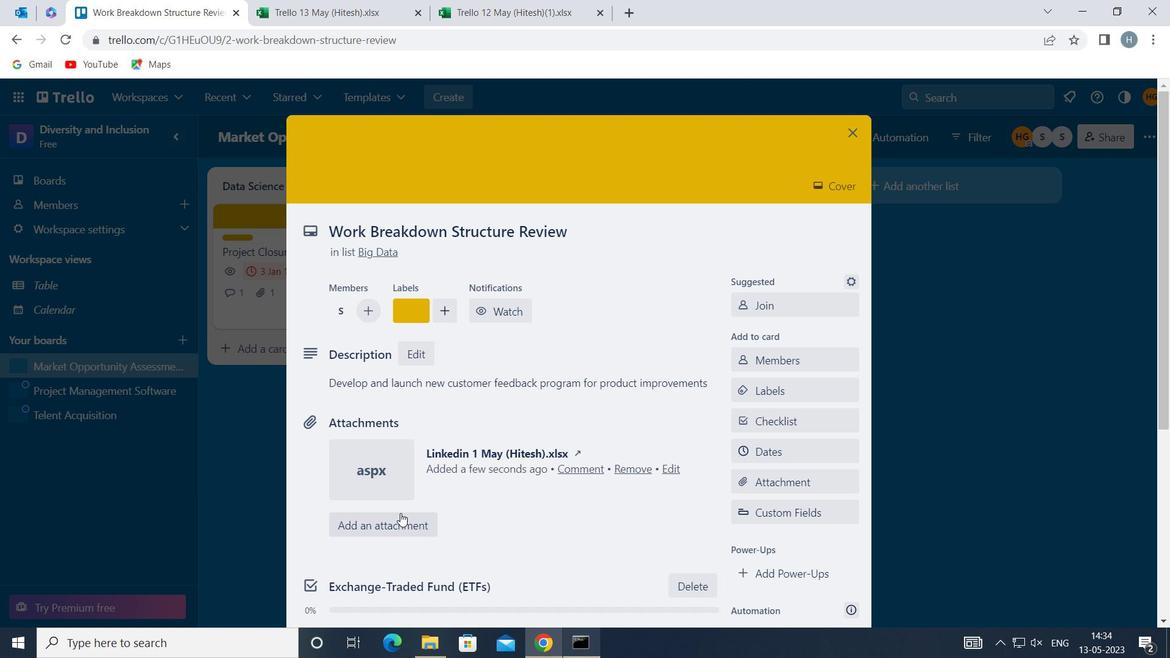 
Action: Mouse scrolled (400, 507) with delta (0, 0)
Screenshot: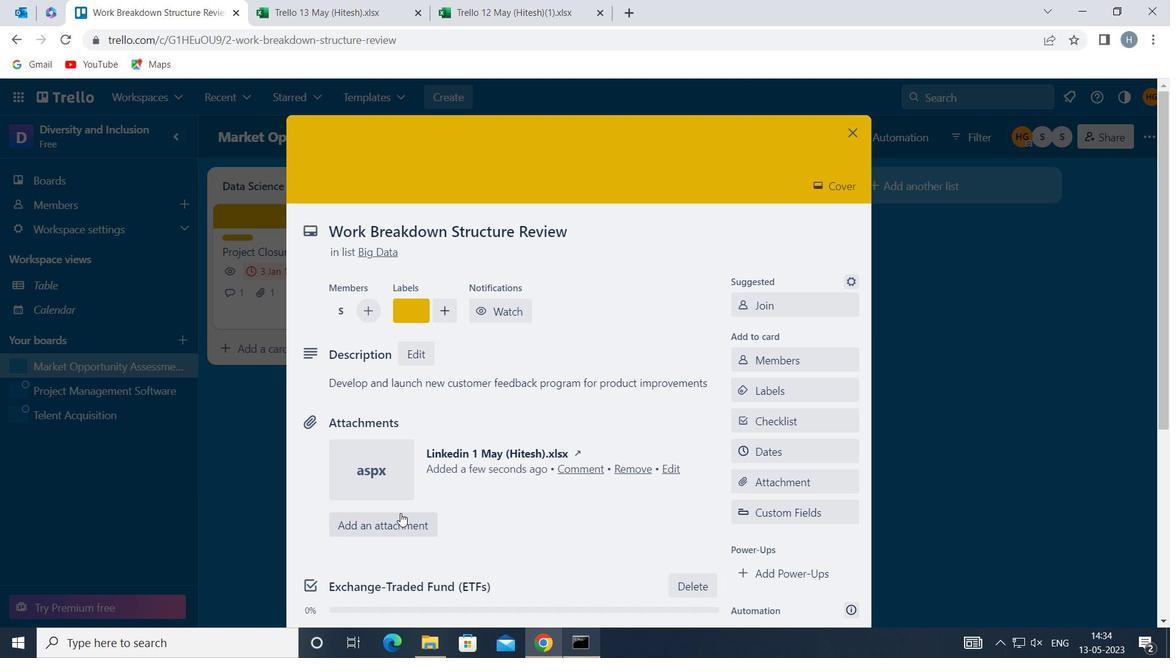 
Action: Mouse moved to (484, 428)
Screenshot: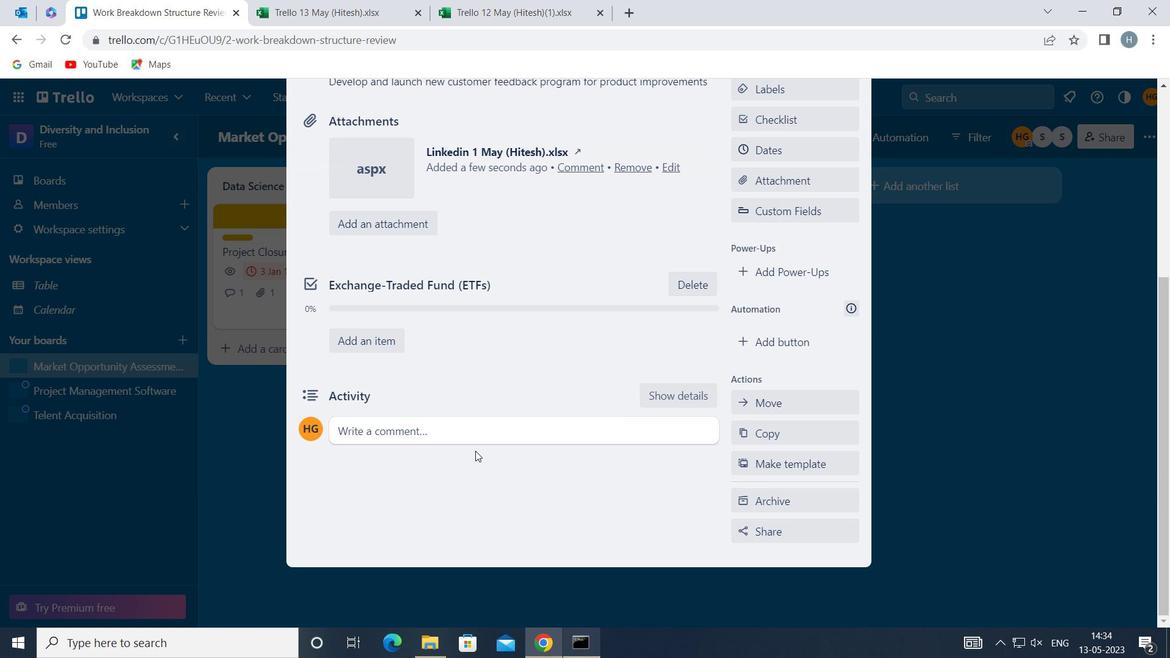 
Action: Mouse pressed left at (484, 428)
Screenshot: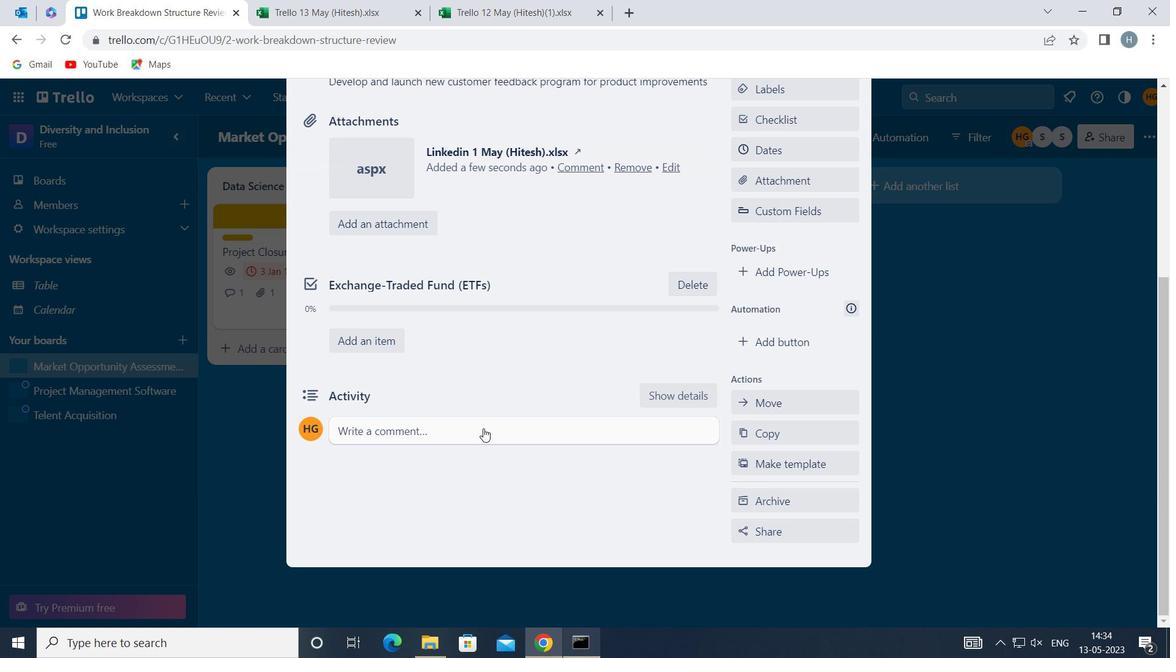 
Action: Mouse moved to (465, 468)
Screenshot: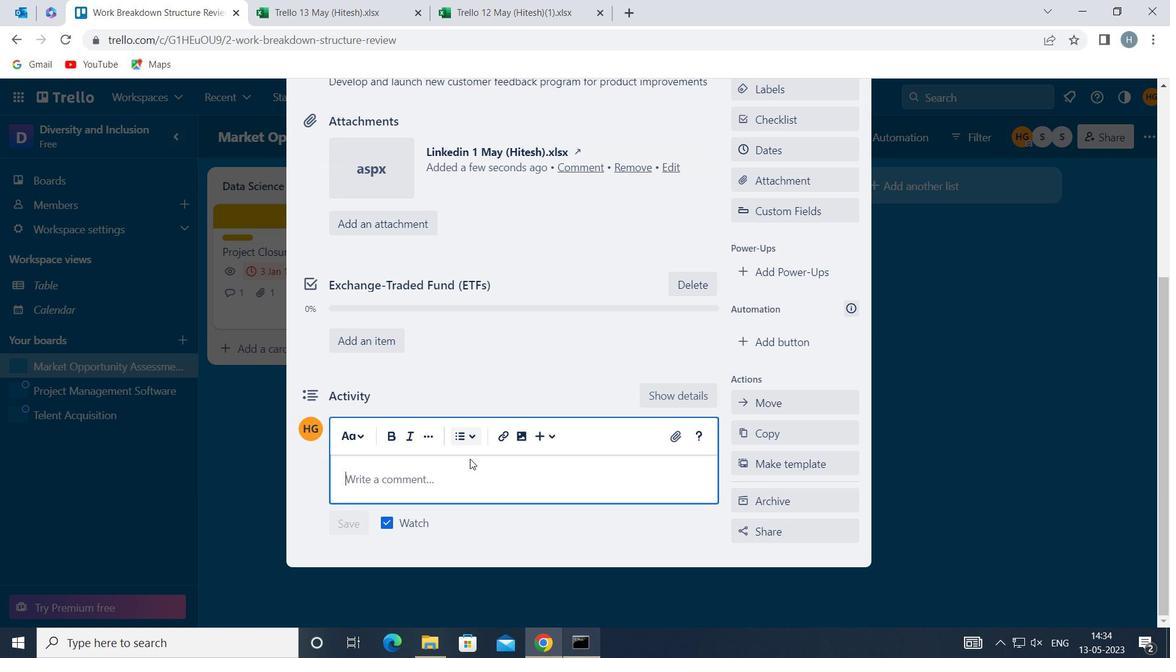 
Action: Key pressed <Key.shift>LET<Key.space>US<Key.space>MAKE<Key.space>THE<Key.space>MOST<Key.space>OF<Key.space>THIS<Key.space>OPPORTUNITY<Key.space>AND<Key.space>APPROACH<Key.space>THIS<Key.space>TASK<Key.space>WITH<Key.space>A<Key.space>[<Key.backspace>POSITIVE<Key.space>ATTITUDE<Key.space>AND<Key.space>A<Key.space>COMMITMENT<Key.space>TO<Key.space>EXCELLENCE
Screenshot: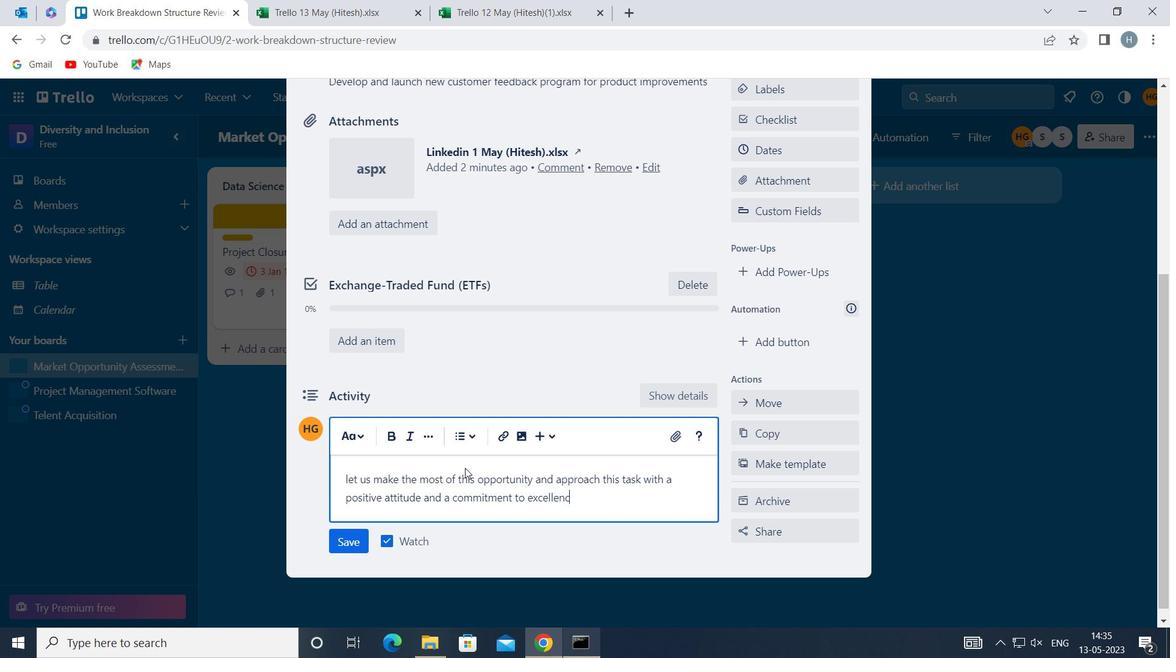 
Action: Mouse moved to (338, 544)
Screenshot: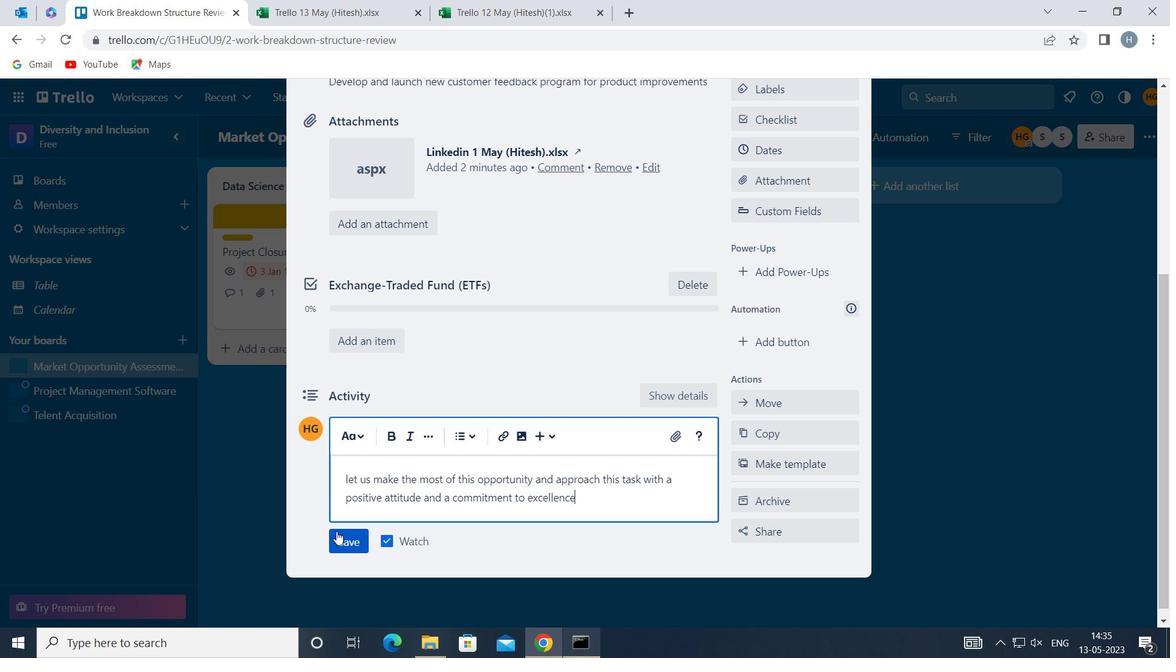 
Action: Mouse pressed left at (338, 544)
Screenshot: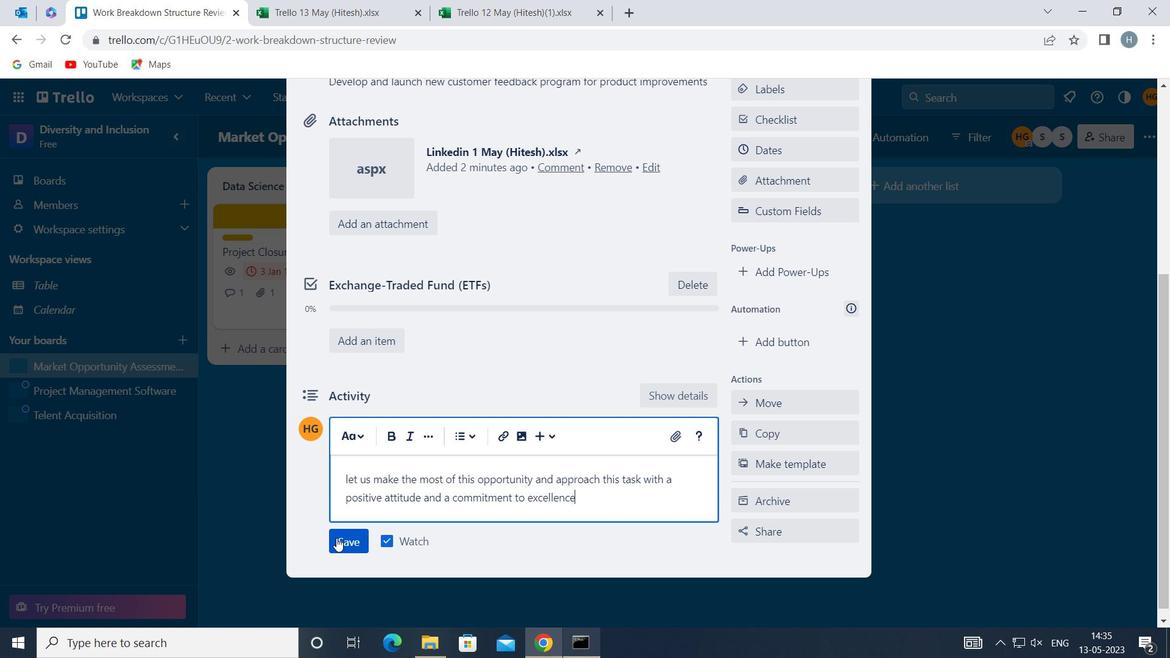 
Action: Mouse moved to (809, 148)
Screenshot: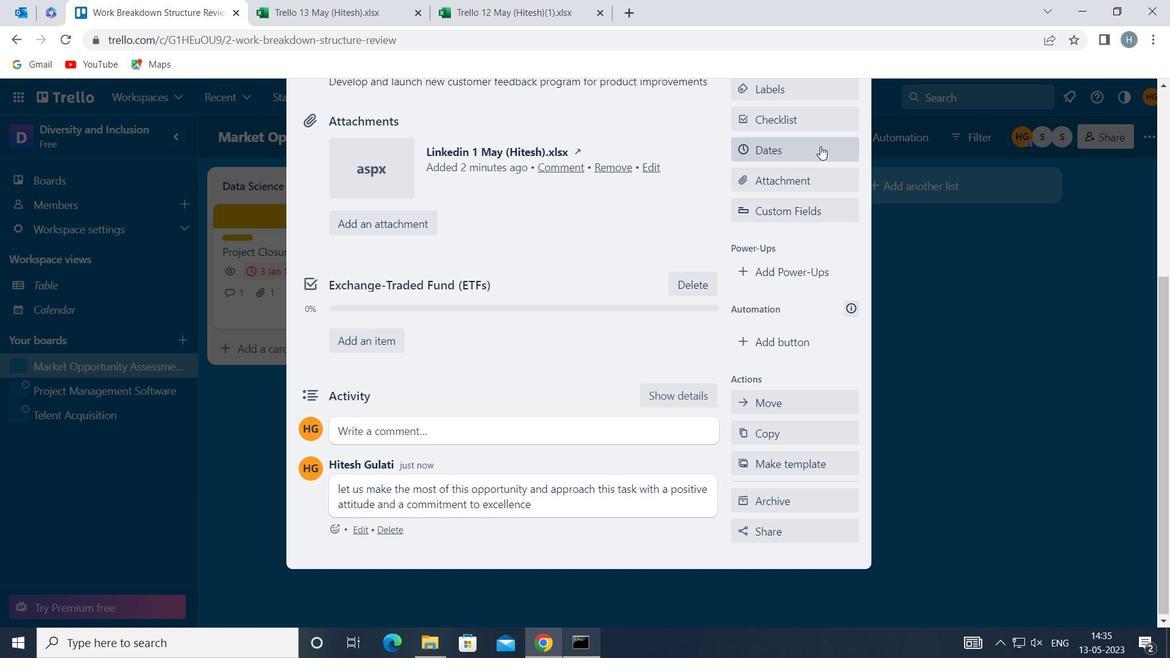 
Action: Mouse pressed left at (809, 148)
Screenshot: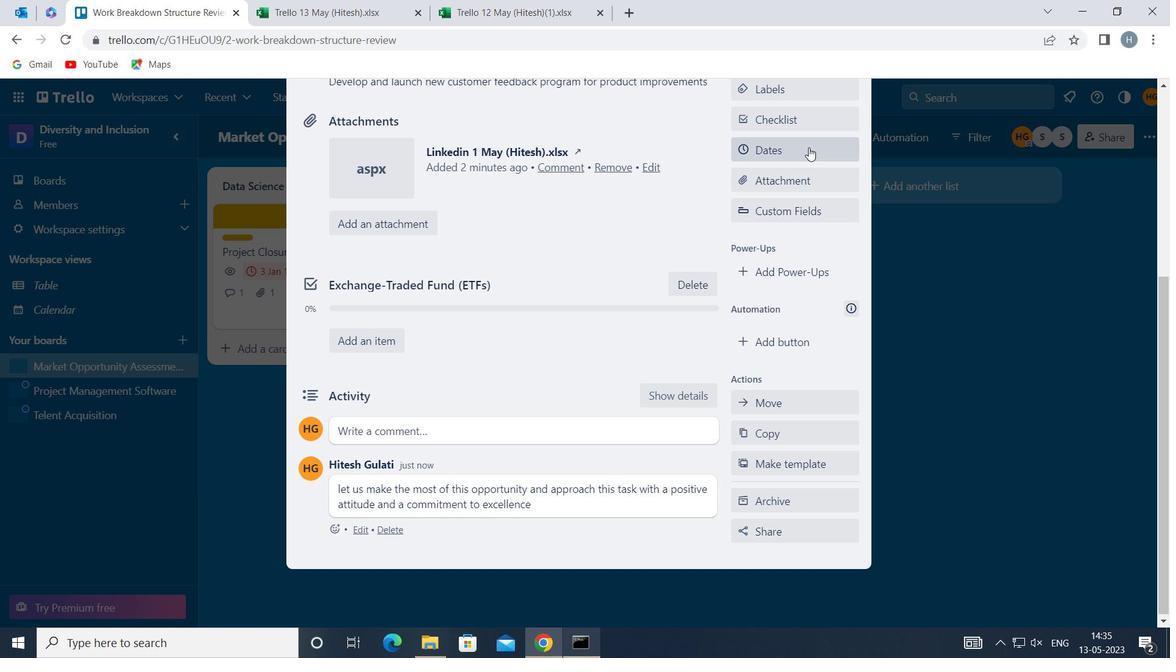 
Action: Mouse moved to (747, 405)
Screenshot: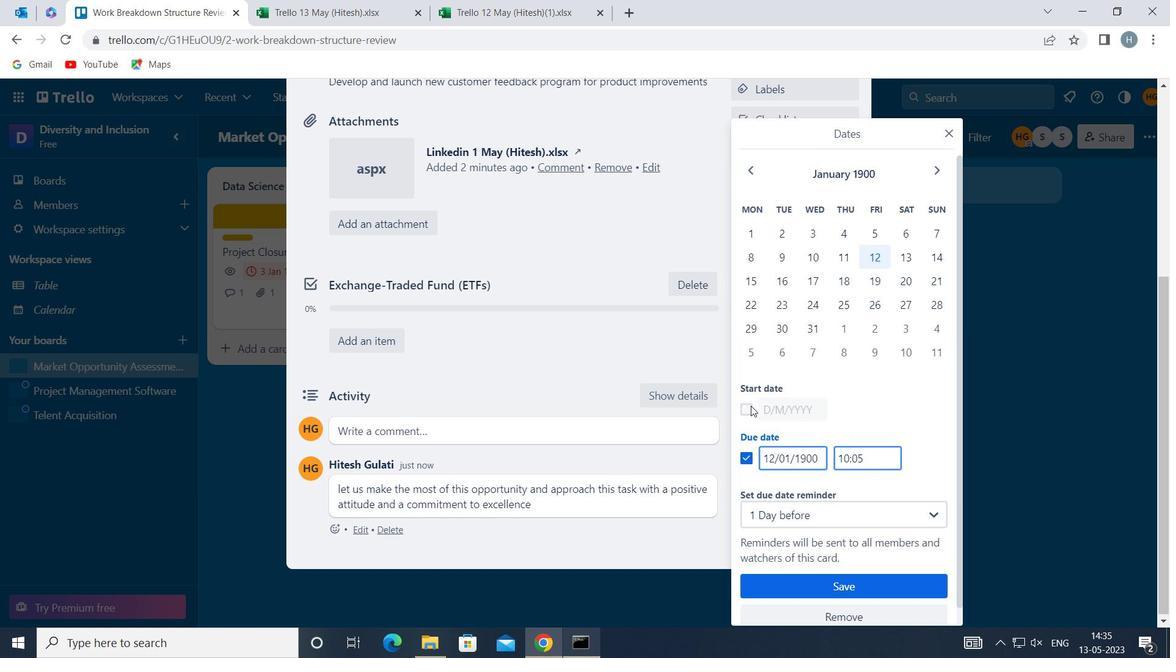 
Action: Mouse pressed left at (747, 405)
Screenshot: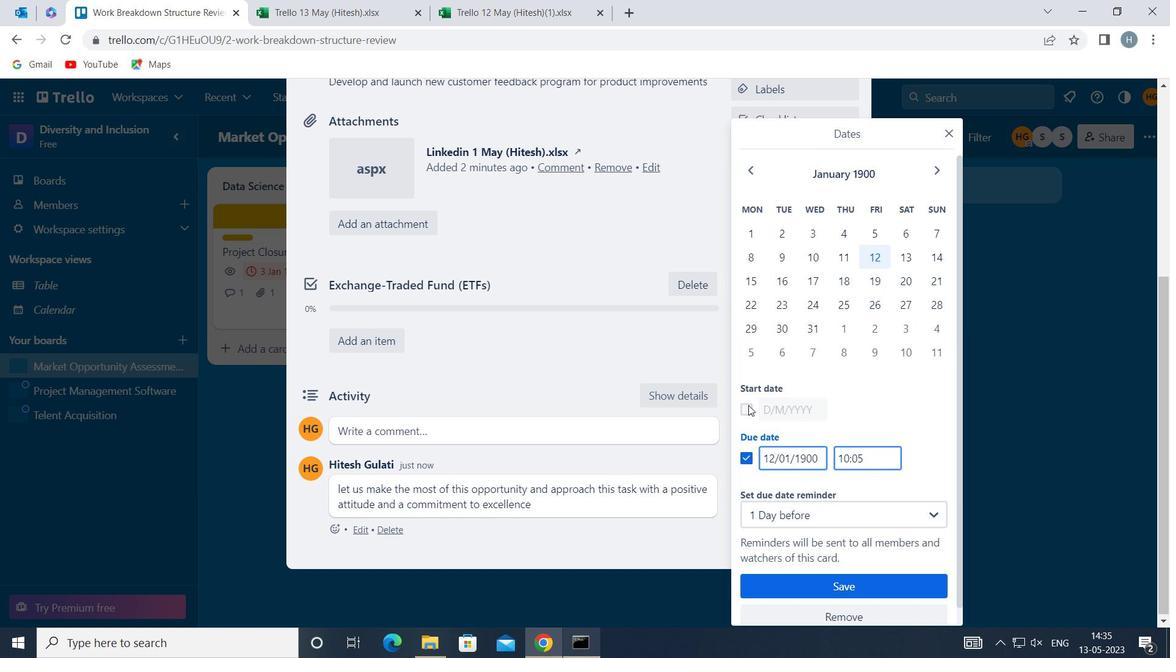 
Action: Mouse moved to (765, 403)
Screenshot: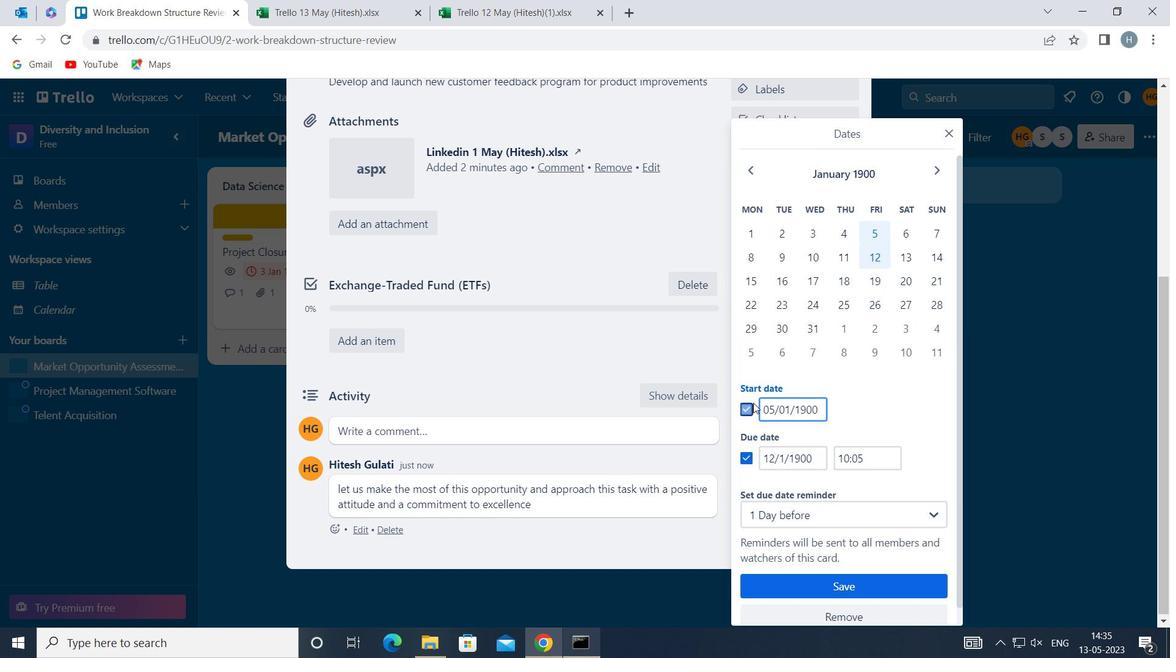 
Action: Mouse pressed left at (765, 403)
Screenshot: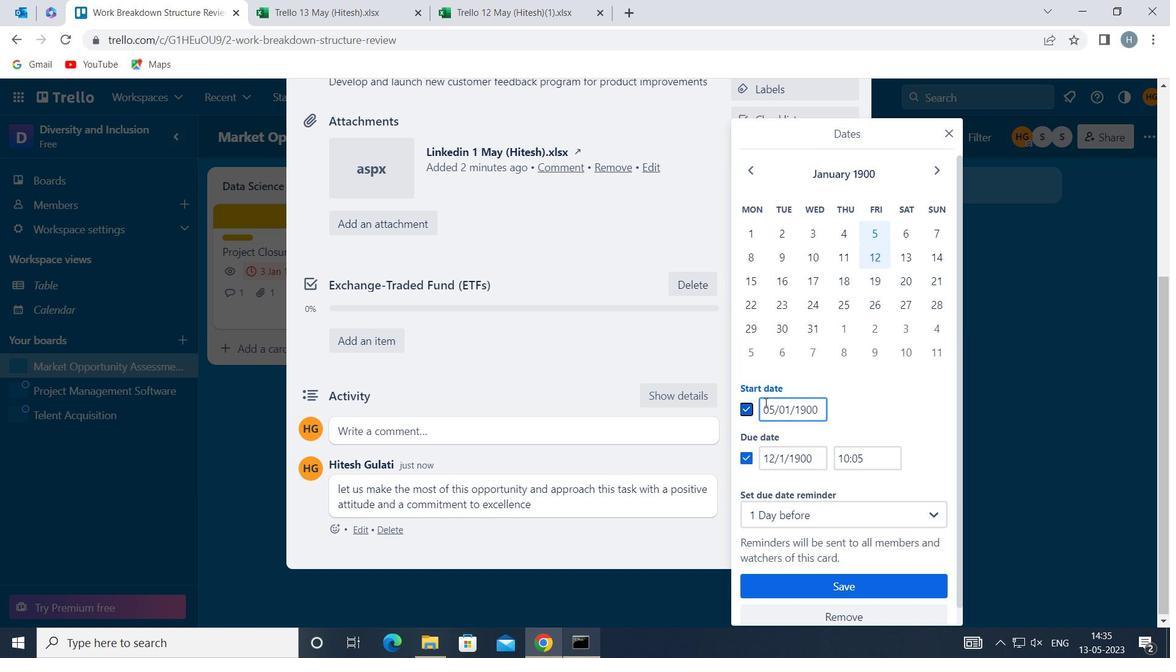 
Action: Mouse moved to (765, 403)
Screenshot: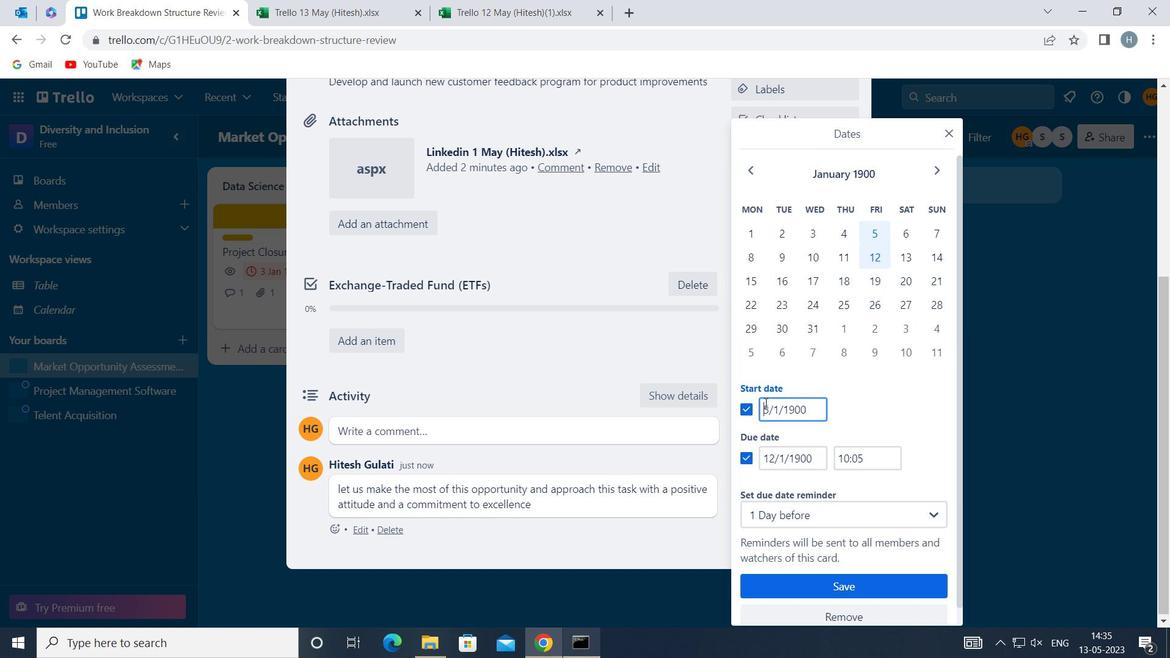 
Action: Key pressed <Key.right><Key.backspace>6
Screenshot: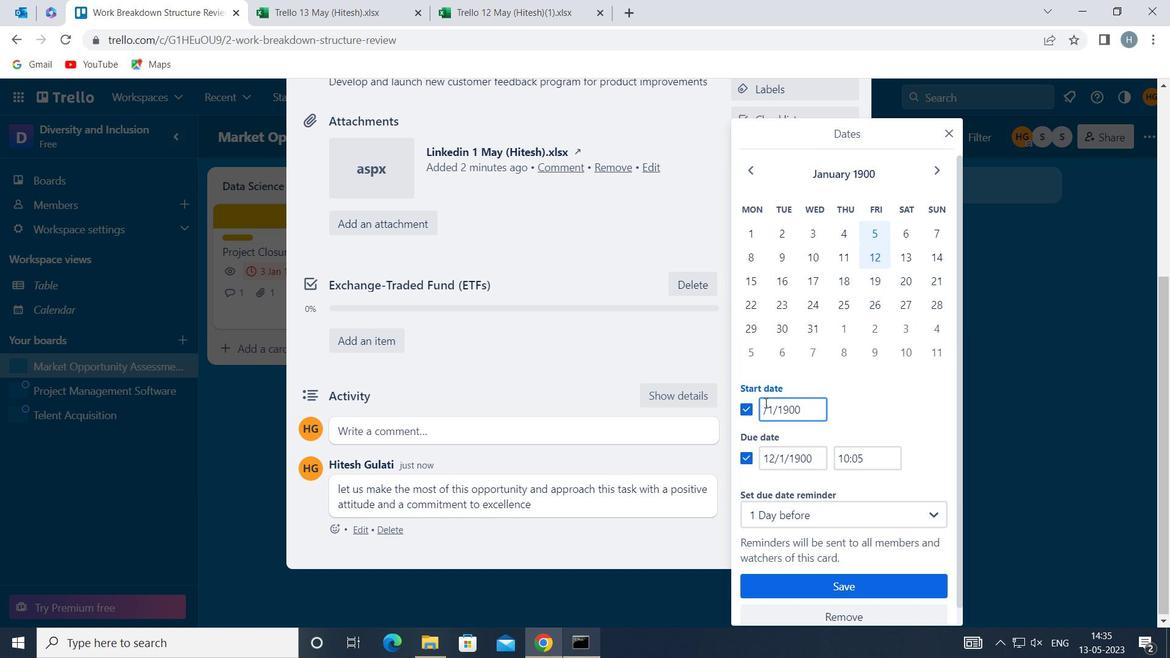 
Action: Mouse moved to (765, 461)
Screenshot: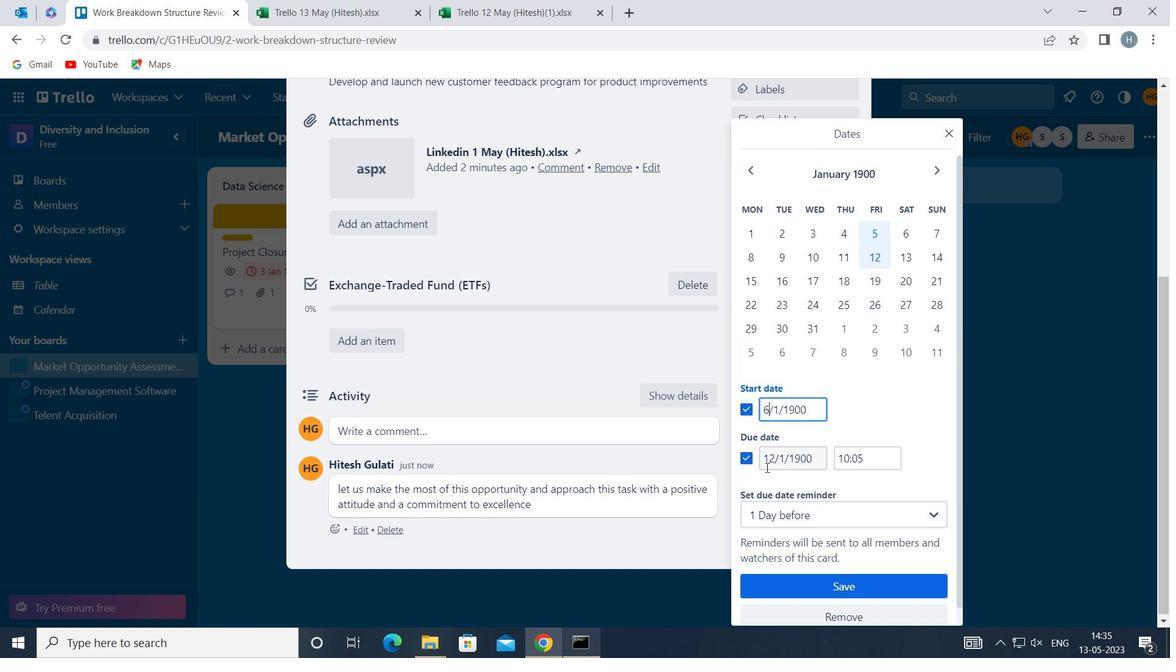 
Action: Mouse pressed left at (765, 461)
Screenshot: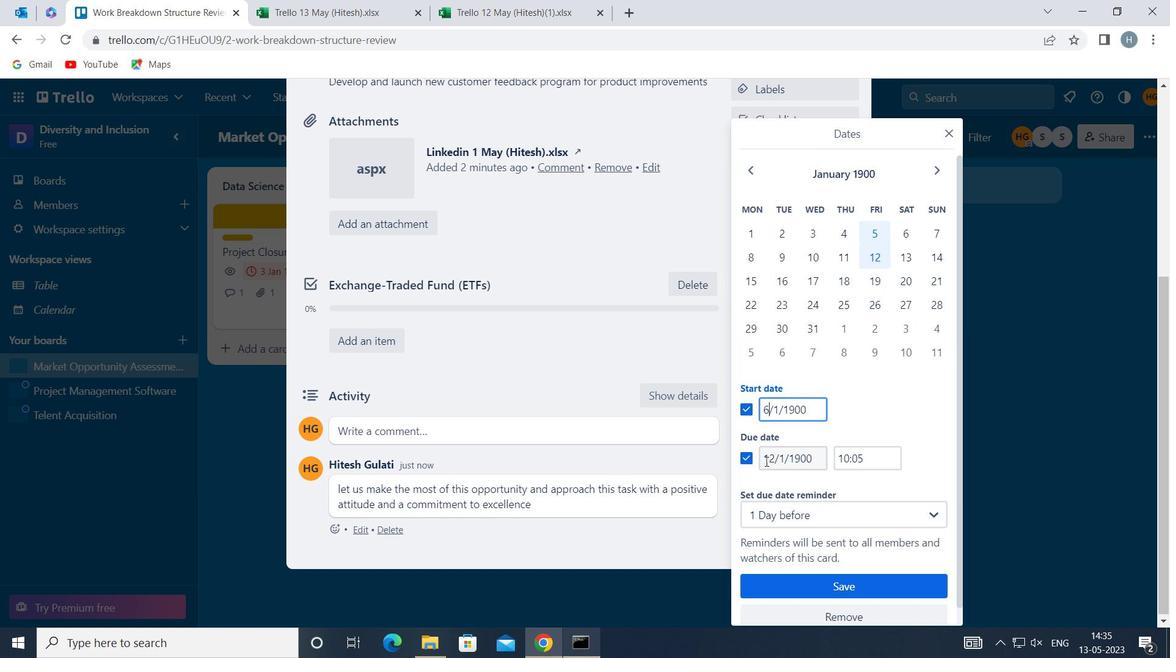 
Action: Key pressed <Key.right><Key.right><Key.backspace>3
Screenshot: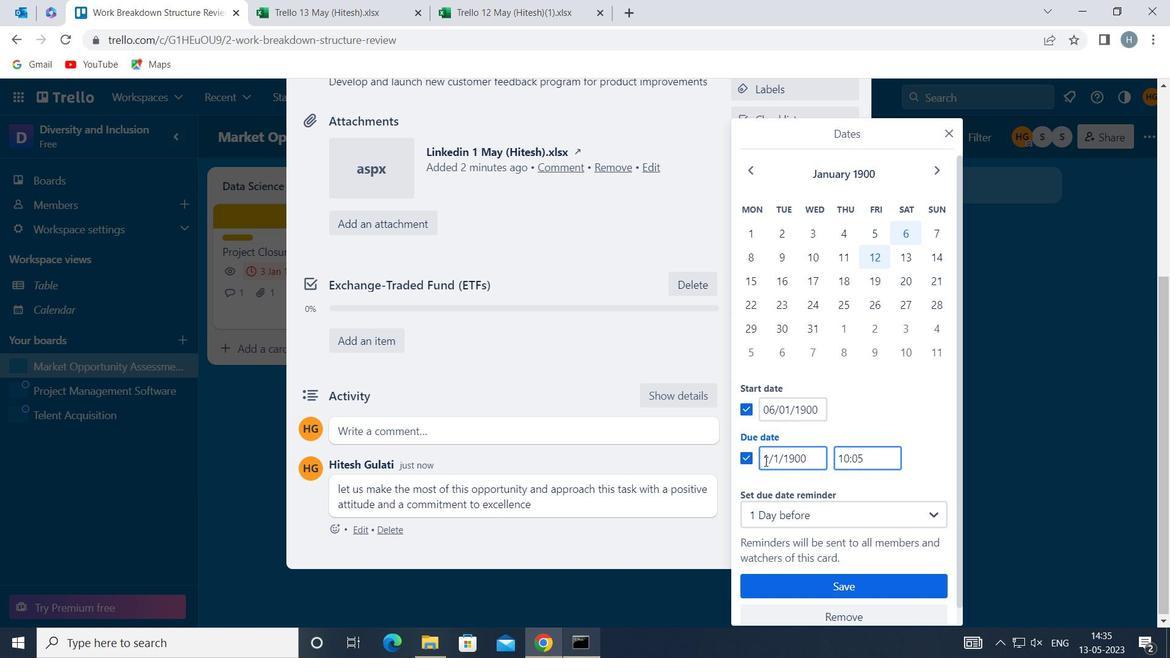 
Action: Mouse moved to (851, 582)
Screenshot: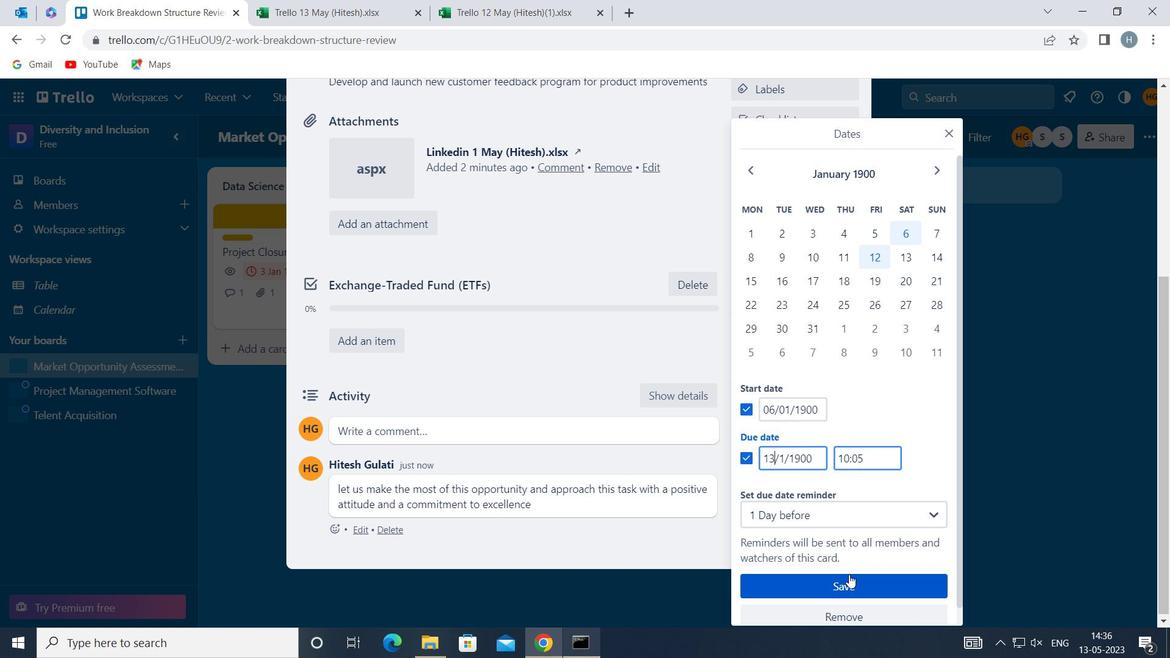 
Action: Mouse pressed left at (851, 582)
Screenshot: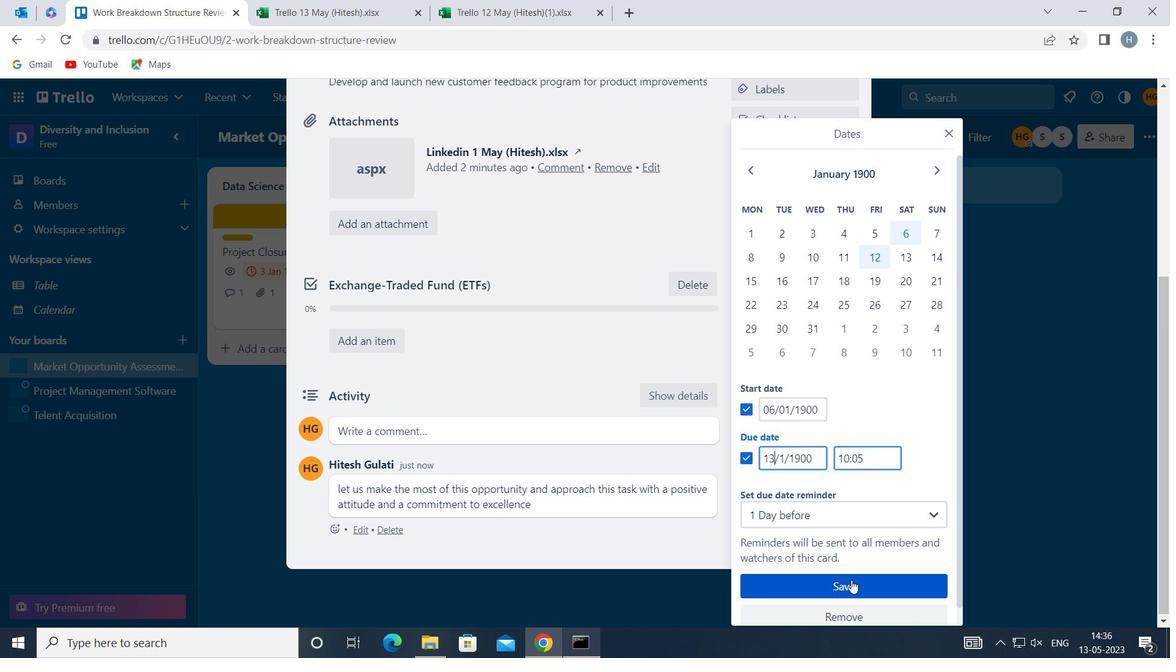 
Action: Mouse moved to (692, 319)
Screenshot: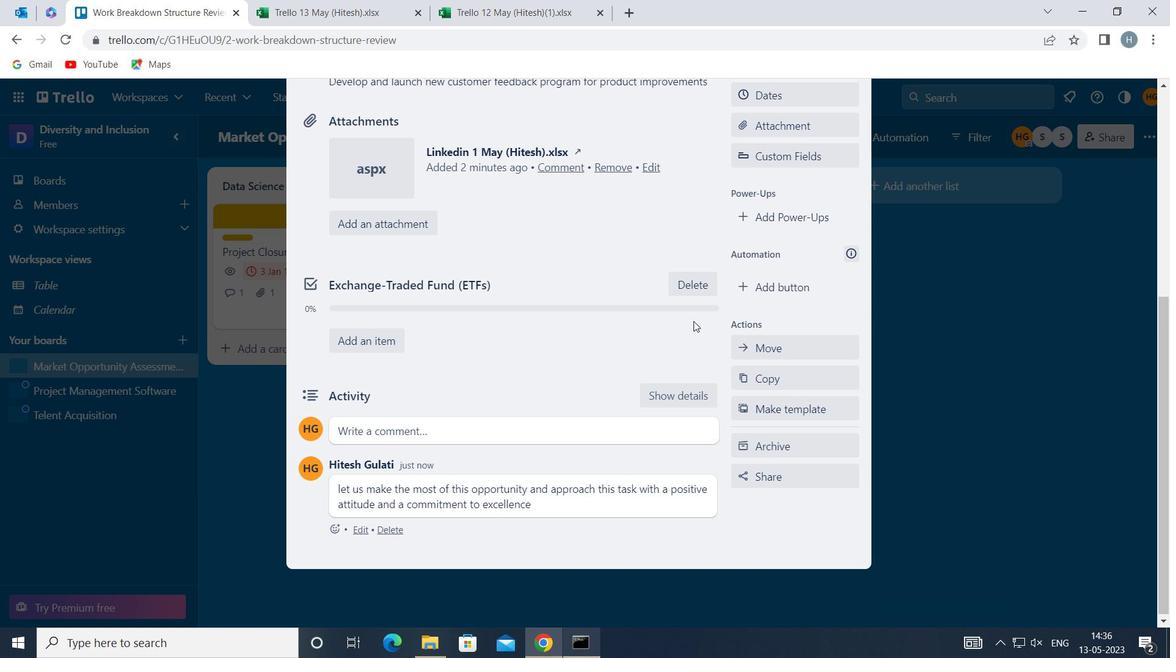 
Action: Key pressed <Key.f8>
Screenshot: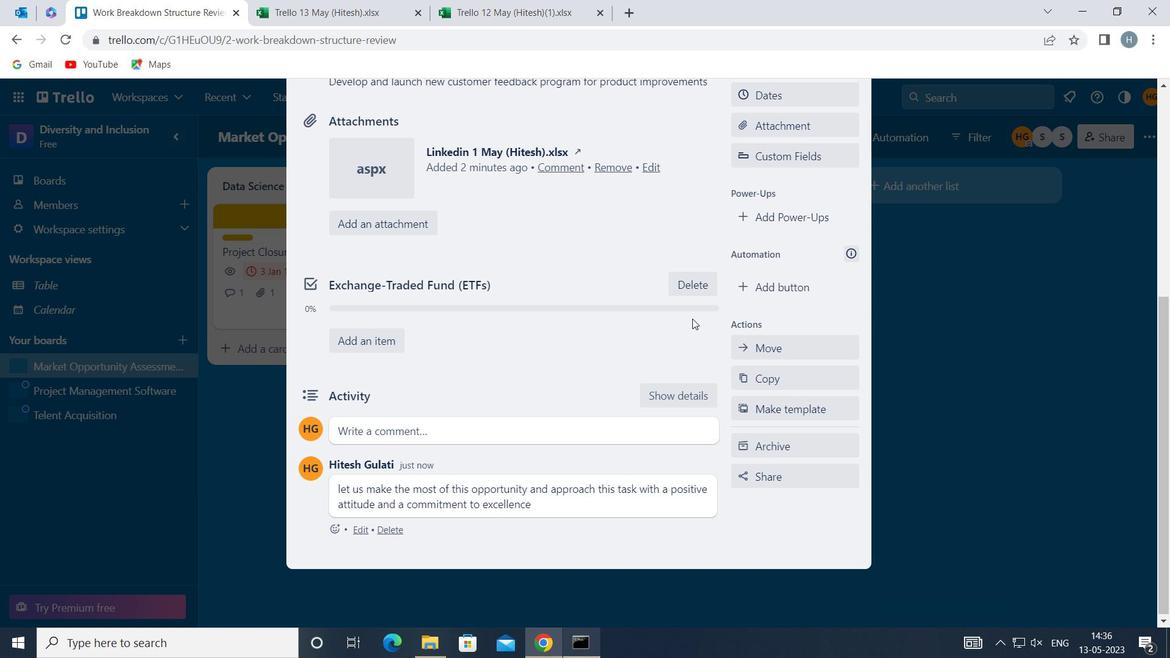 
